 Task: Look for space in General José de San Martín, Argentina from 3rd August, 2023 to 7th August, 2023 for 2 adults in price range Rs.4000 to Rs.9000. Place can be private room with 1  bedroom having 1 bed and 1 bathroom. Property type can be hotel. Amenities needed are: heating, . Booking option can be shelf check-in. Required host language is English.
Action: Mouse moved to (465, 92)
Screenshot: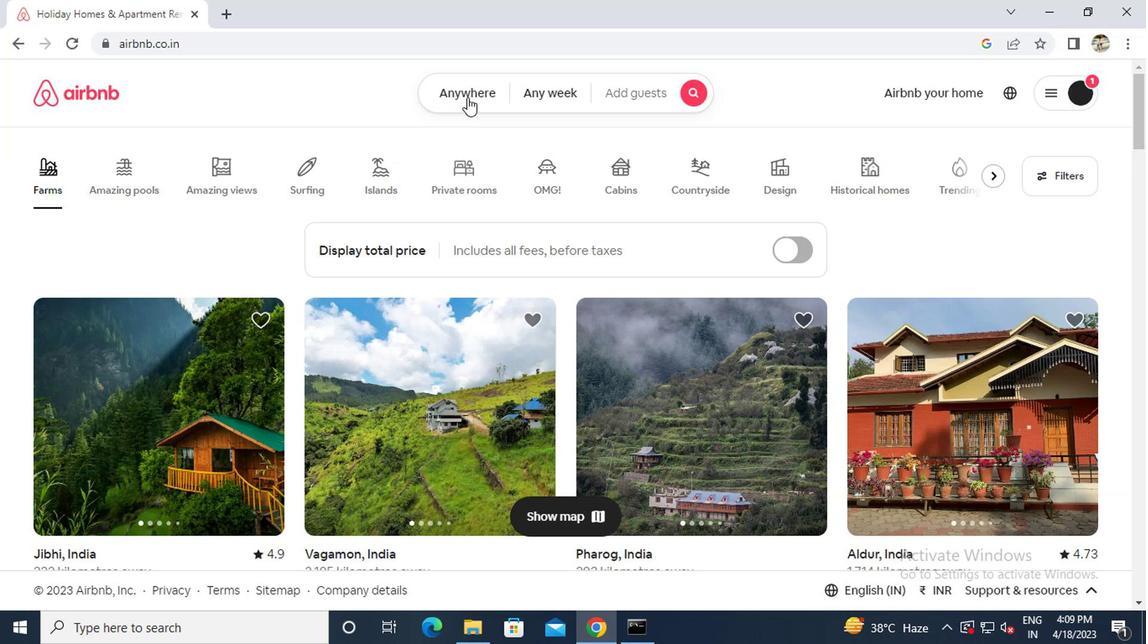 
Action: Mouse pressed left at (465, 92)
Screenshot: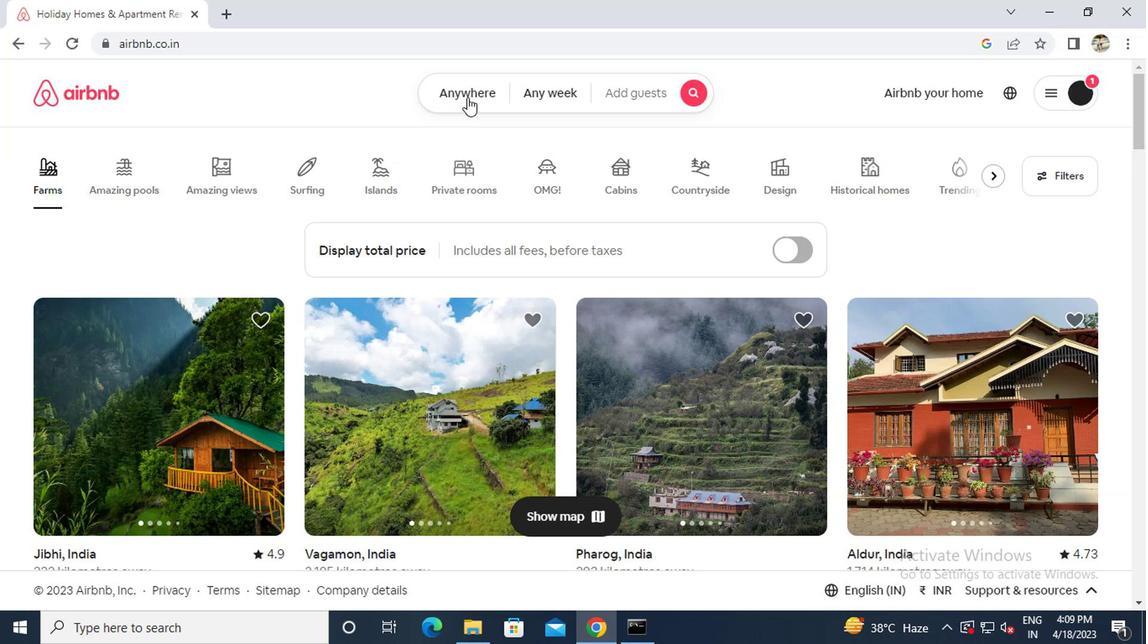 
Action: Mouse moved to (343, 158)
Screenshot: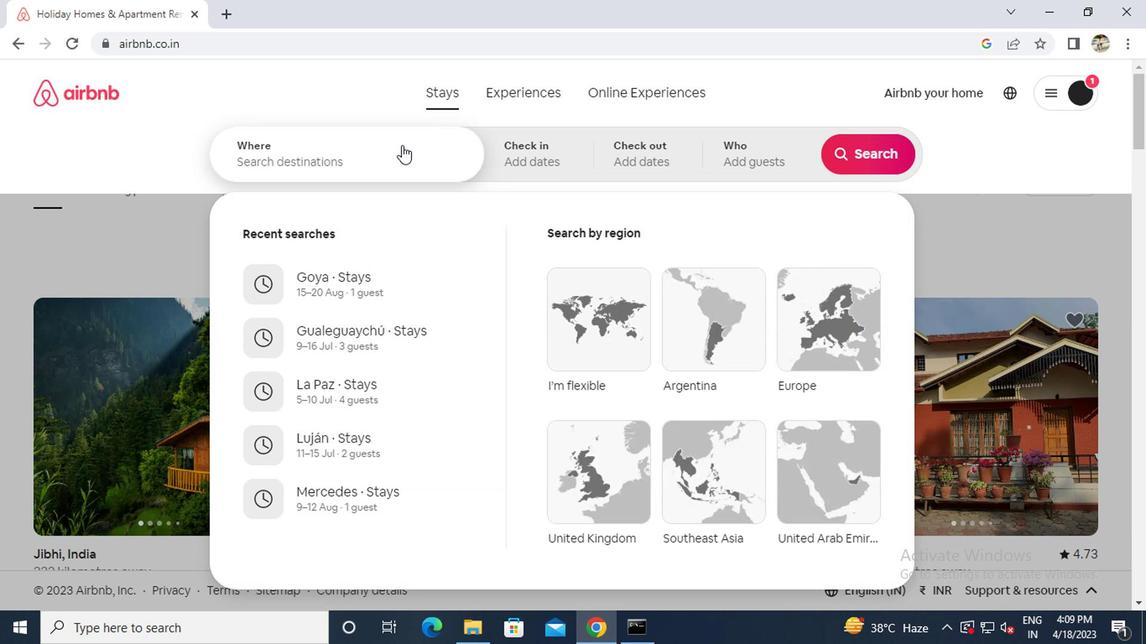
Action: Mouse pressed left at (343, 158)
Screenshot: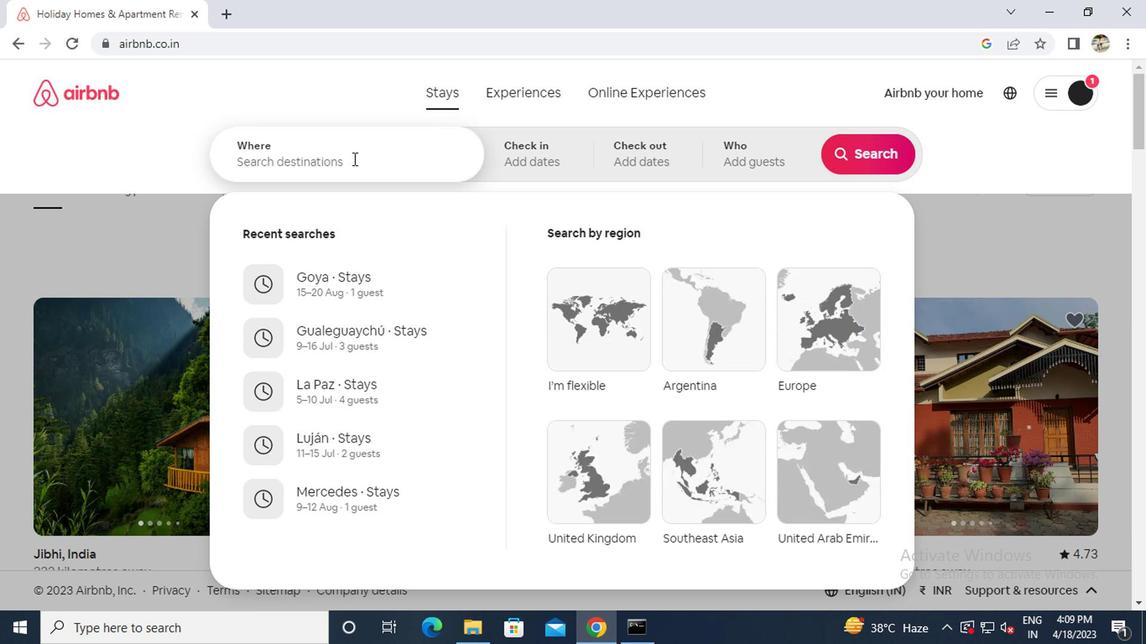 
Action: Key pressed g<Key.caps_lock>eneral<Key.space>jose<Key.space>de<Key.space>
Screenshot: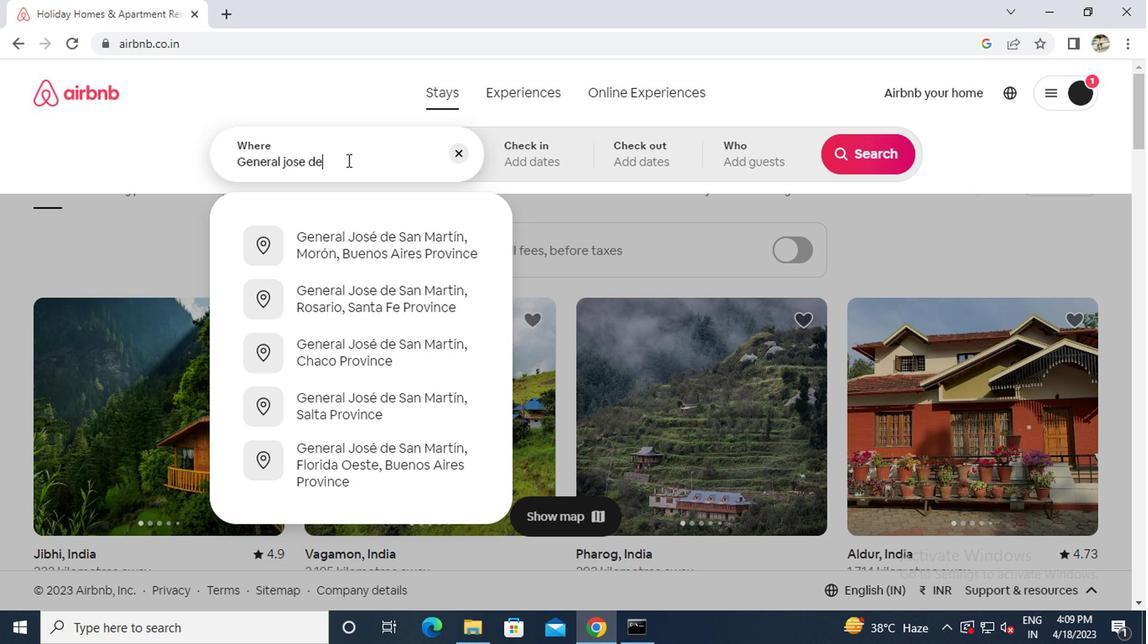 
Action: Mouse moved to (386, 242)
Screenshot: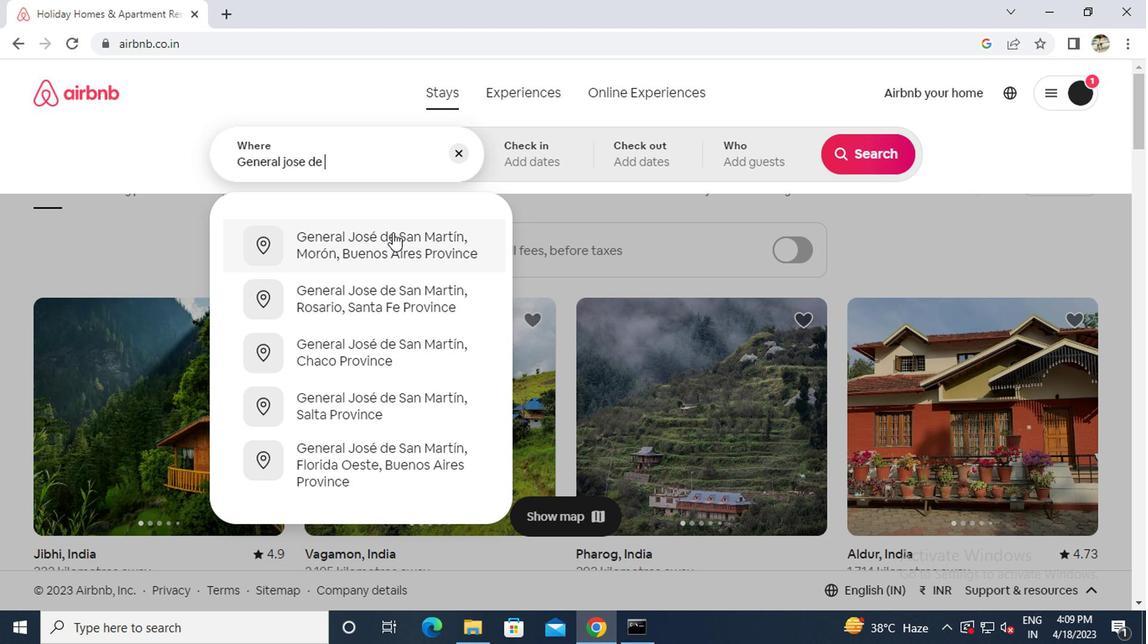 
Action: Mouse pressed left at (386, 242)
Screenshot: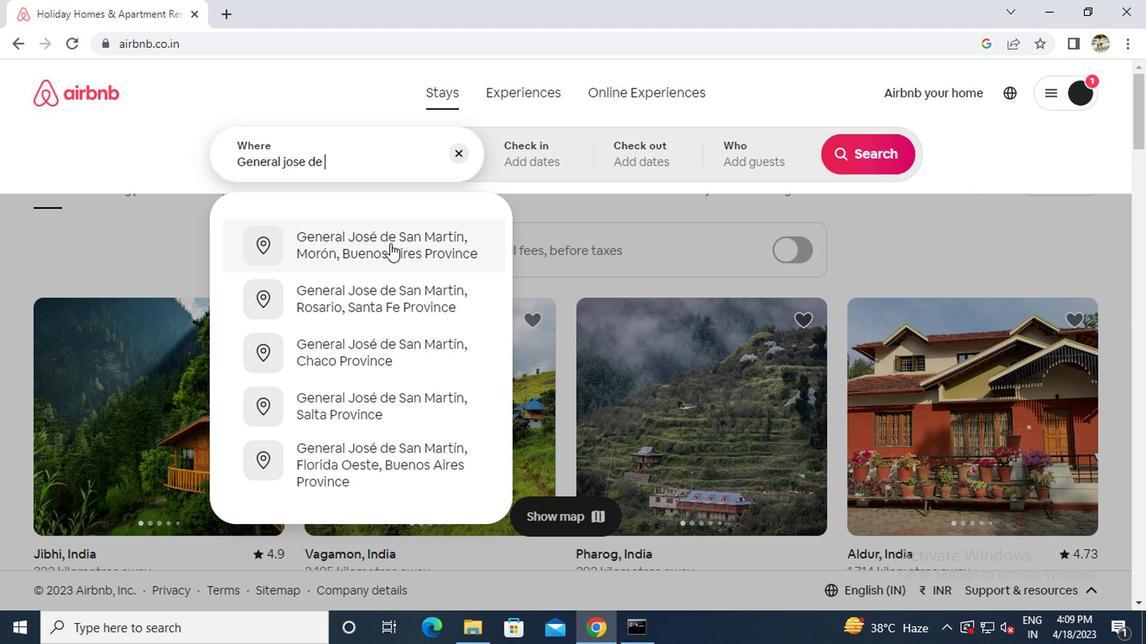 
Action: Mouse moved to (852, 284)
Screenshot: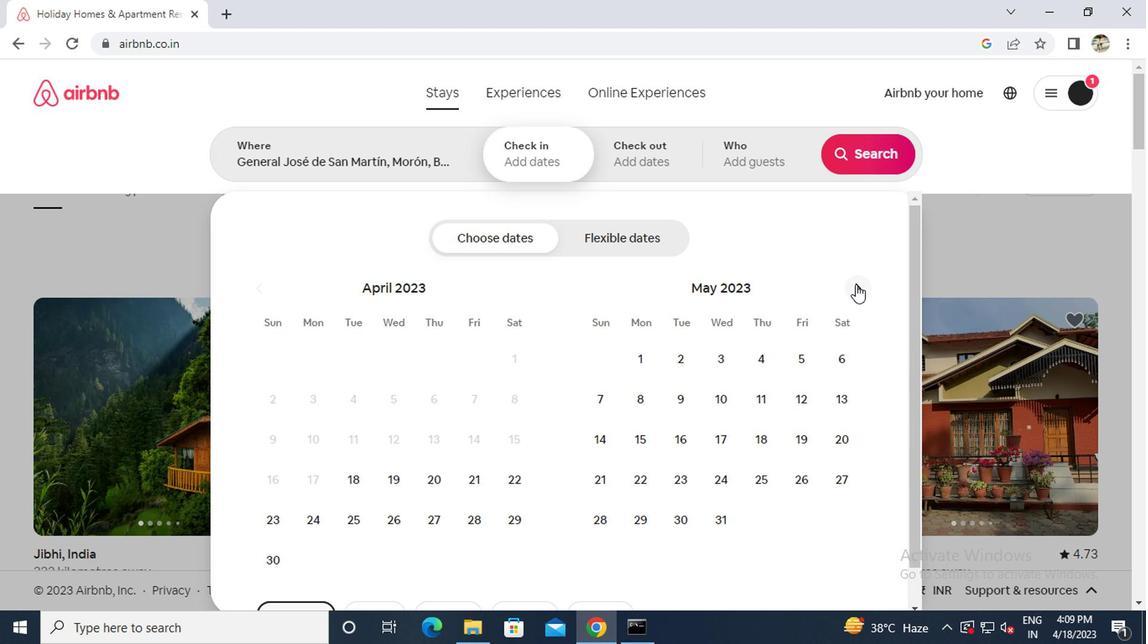 
Action: Mouse pressed left at (852, 284)
Screenshot: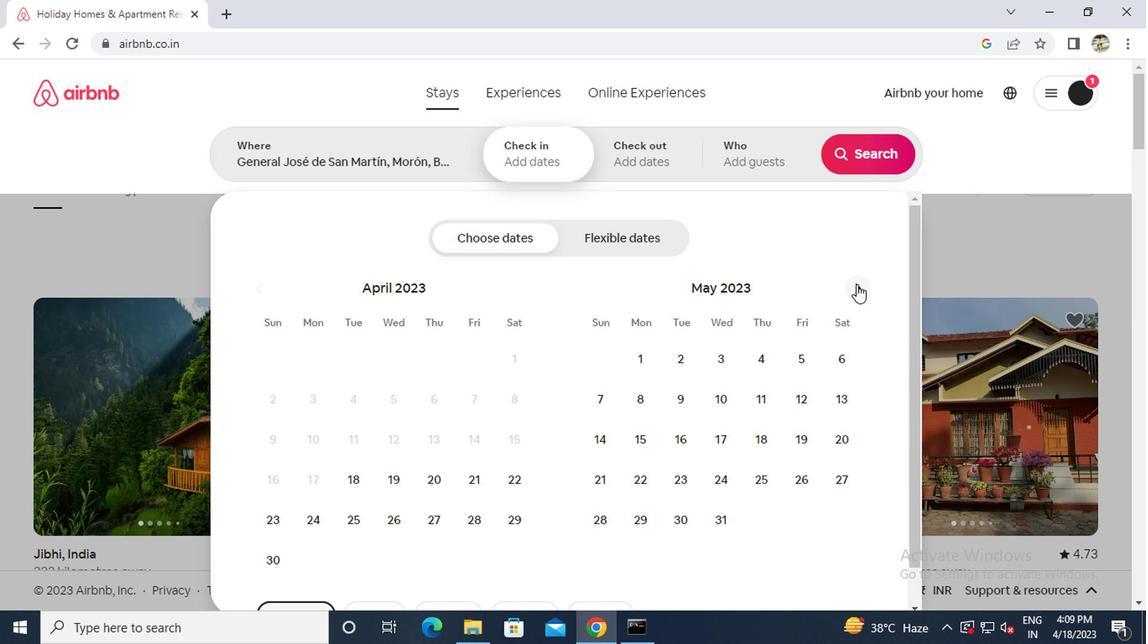 
Action: Mouse pressed left at (852, 284)
Screenshot: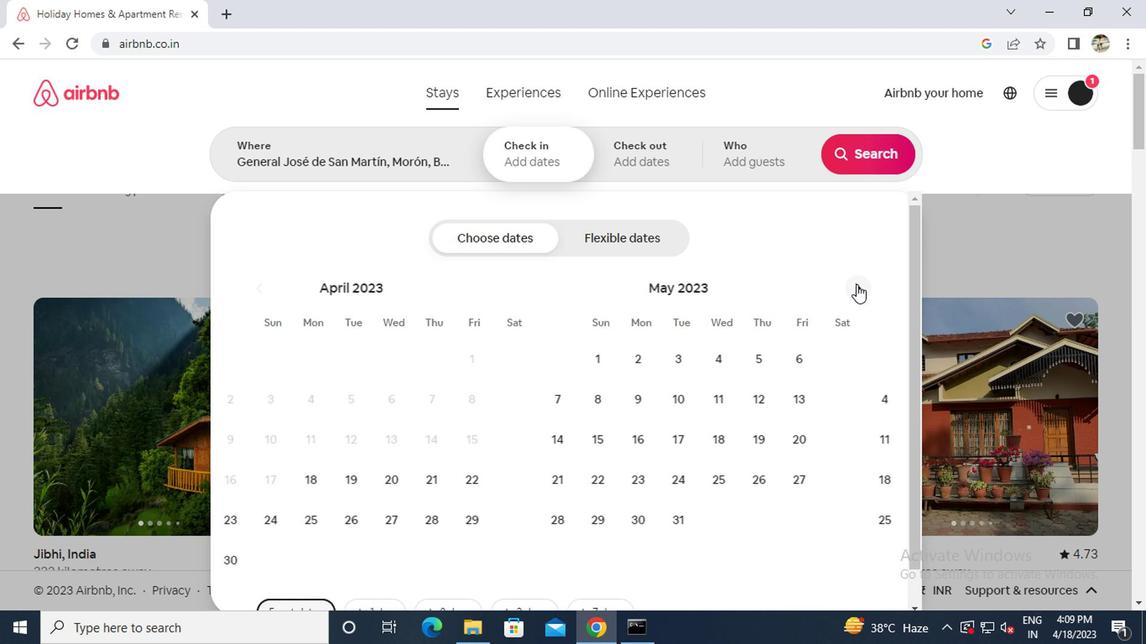 
Action: Mouse pressed left at (852, 284)
Screenshot: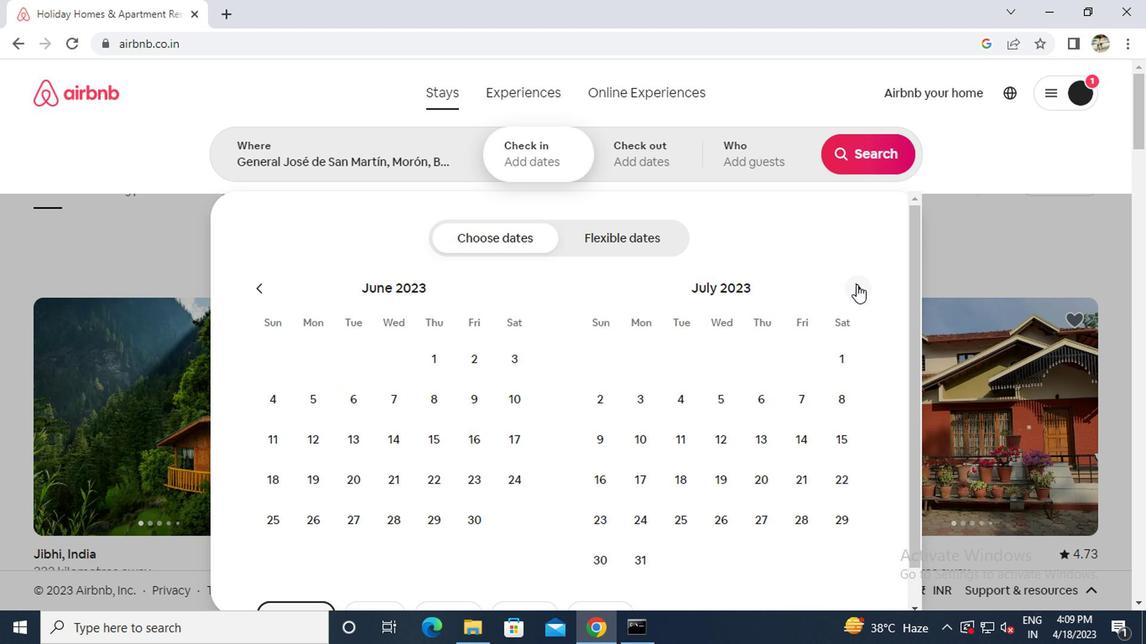 
Action: Mouse moved to (768, 351)
Screenshot: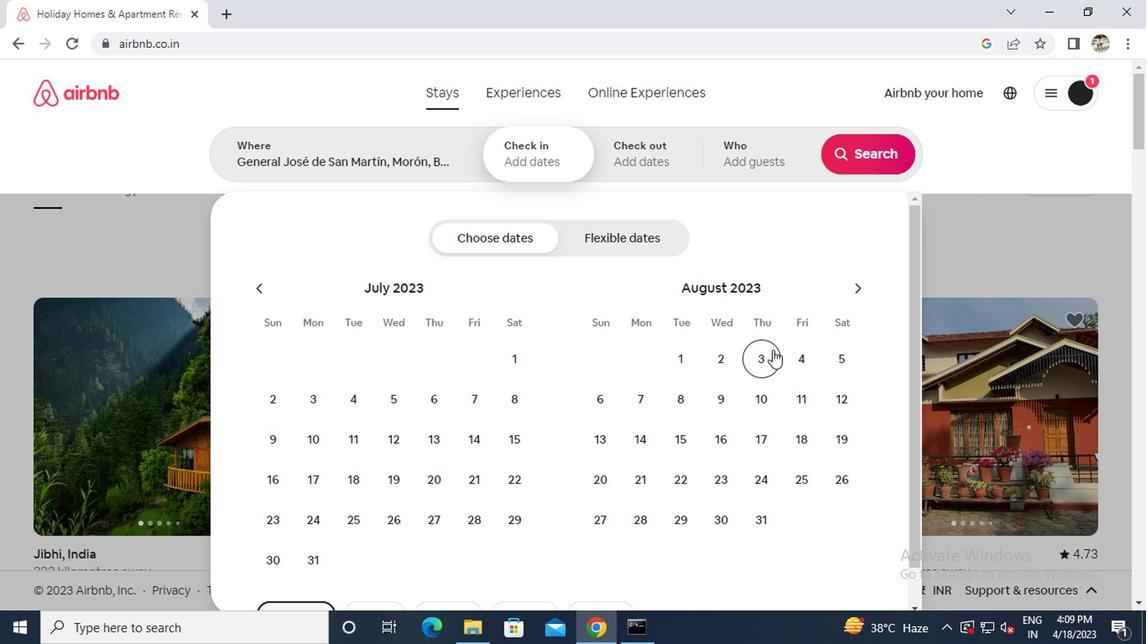 
Action: Mouse pressed left at (768, 351)
Screenshot: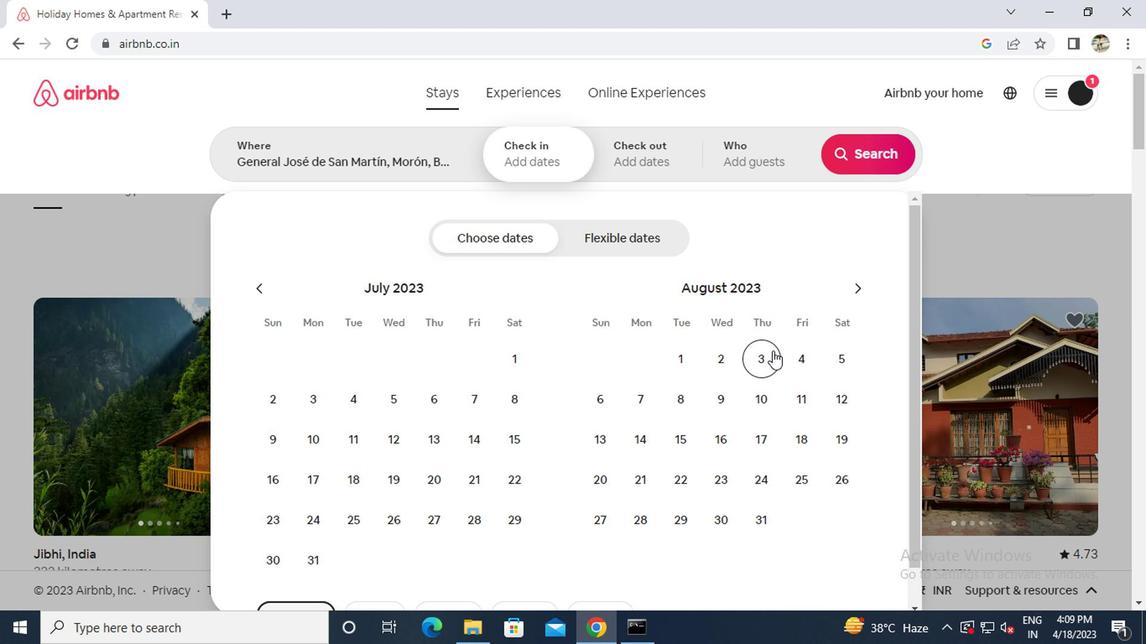 
Action: Mouse moved to (639, 396)
Screenshot: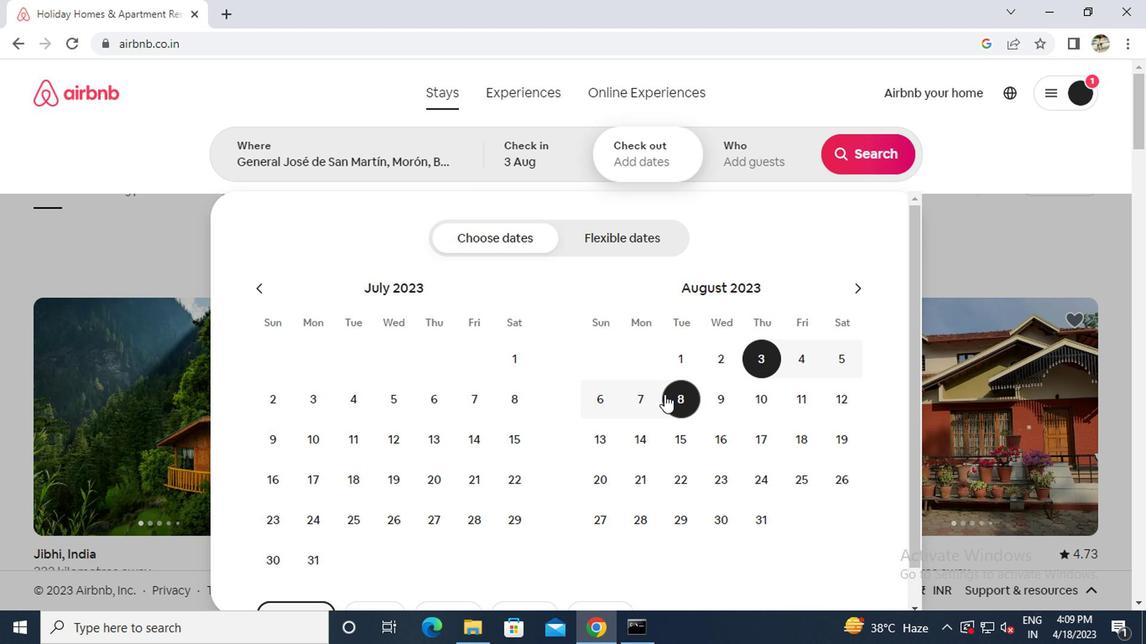 
Action: Mouse pressed left at (639, 396)
Screenshot: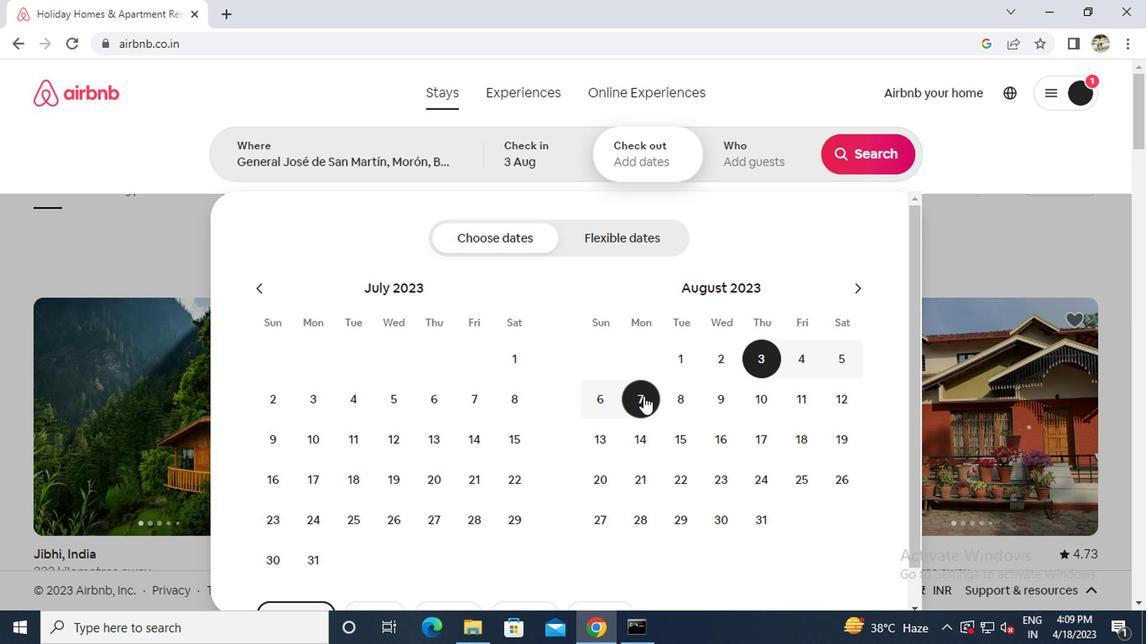 
Action: Mouse moved to (750, 142)
Screenshot: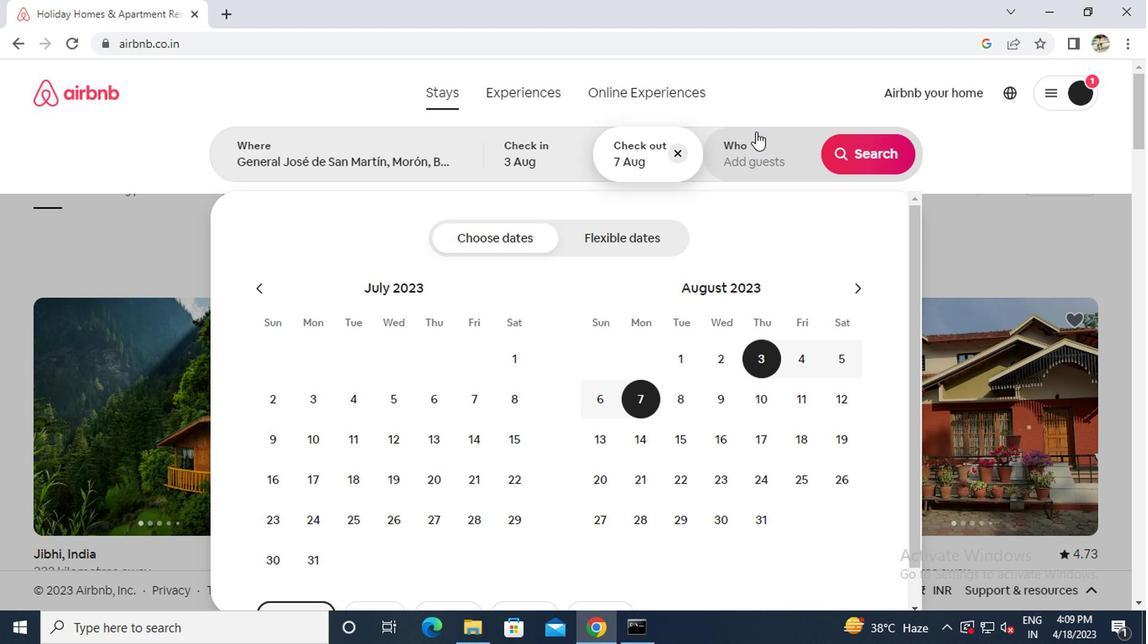
Action: Mouse pressed left at (750, 142)
Screenshot: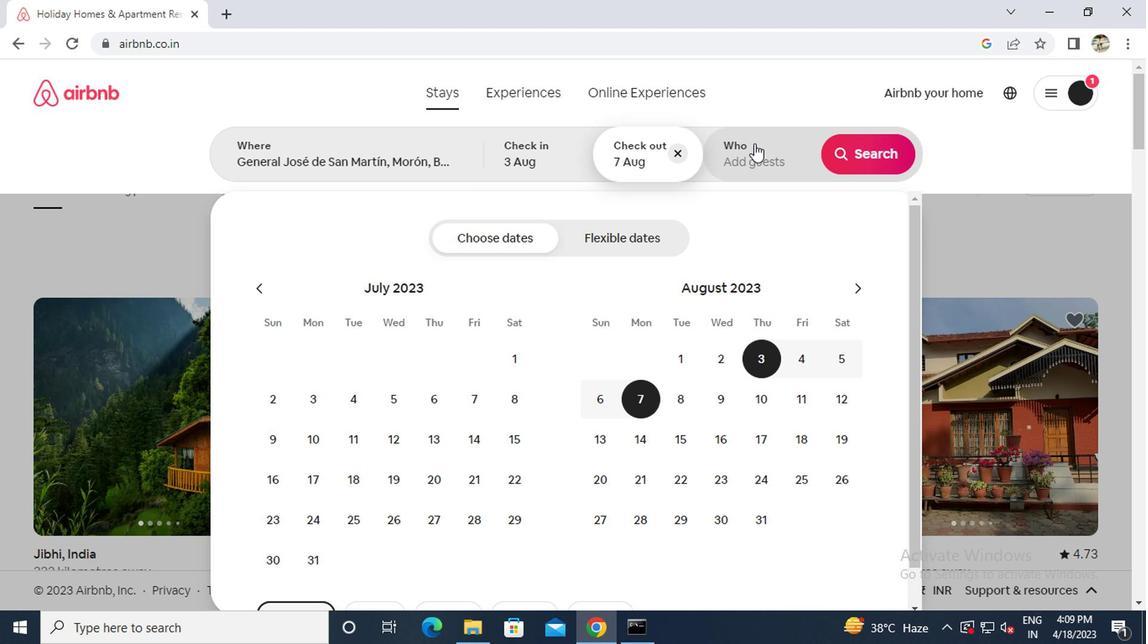 
Action: Mouse moved to (870, 247)
Screenshot: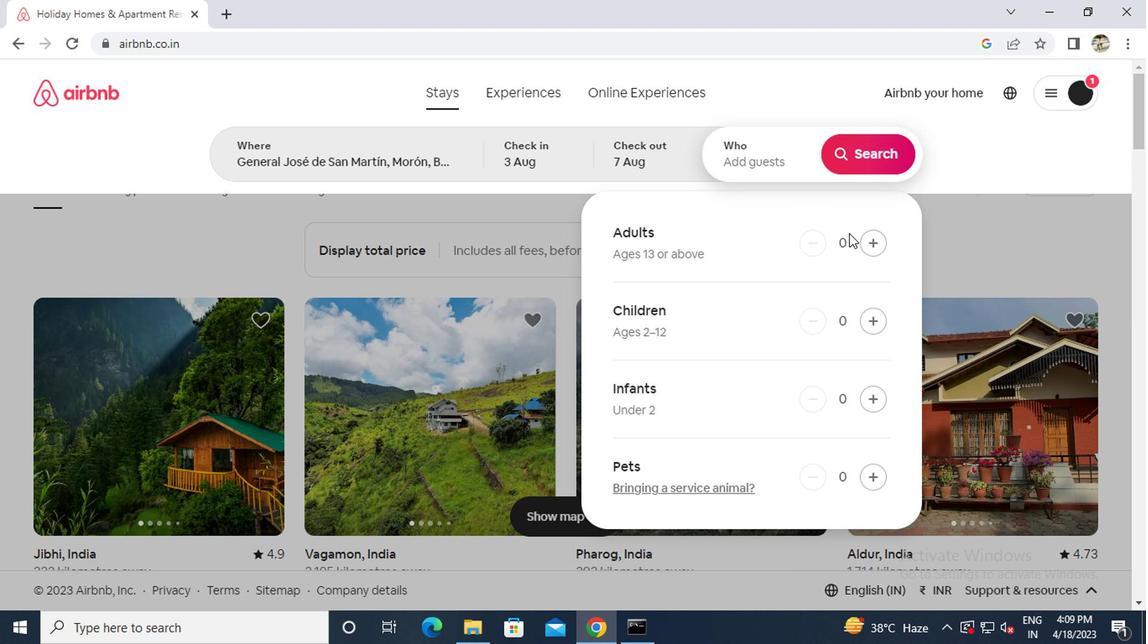 
Action: Mouse pressed left at (870, 247)
Screenshot: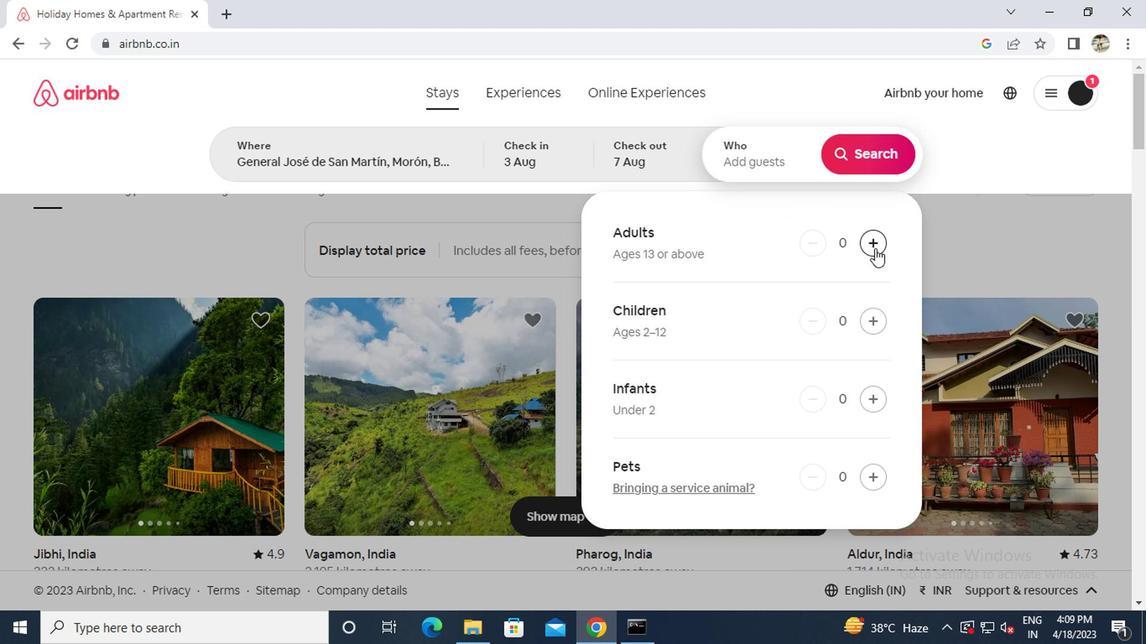 
Action: Mouse moved to (870, 247)
Screenshot: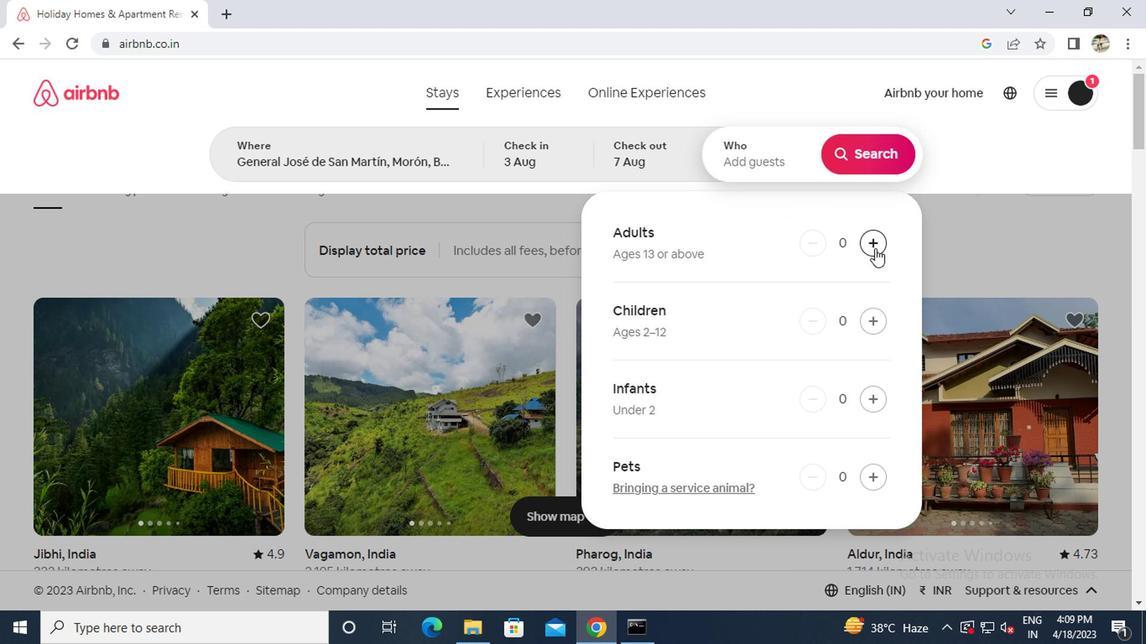 
Action: Mouse pressed left at (870, 247)
Screenshot: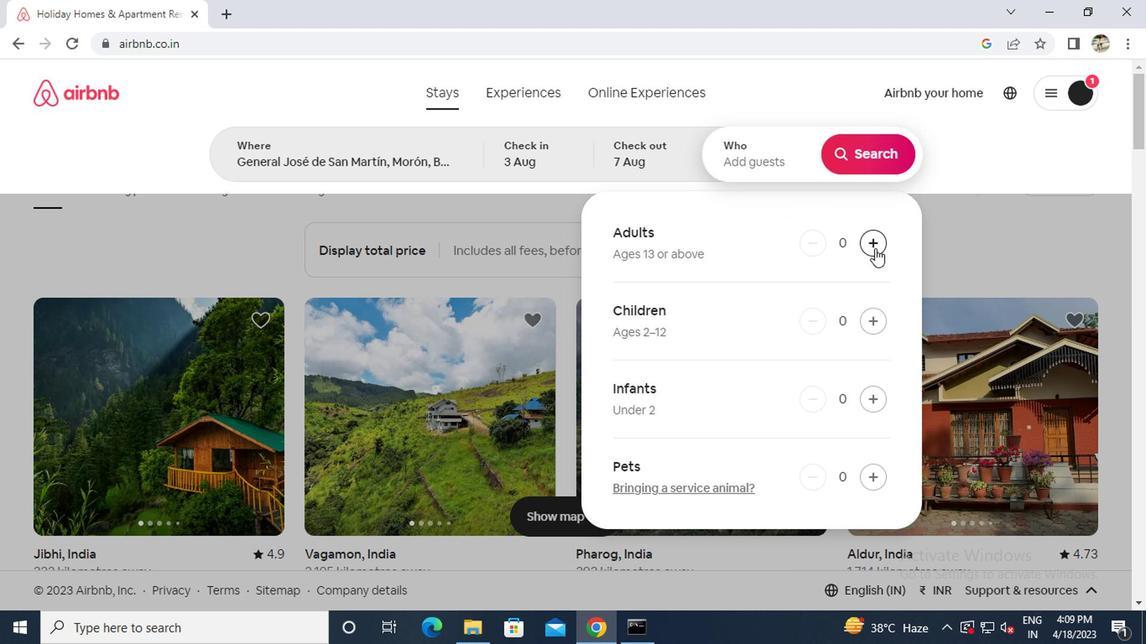 
Action: Mouse moved to (845, 130)
Screenshot: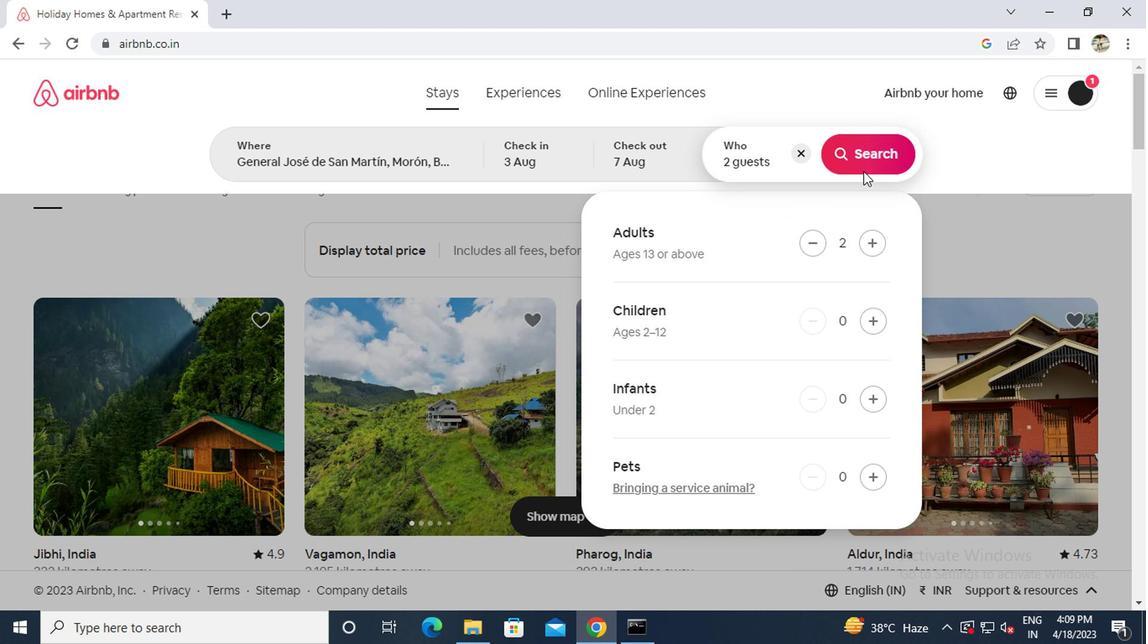 
Action: Mouse pressed left at (845, 130)
Screenshot: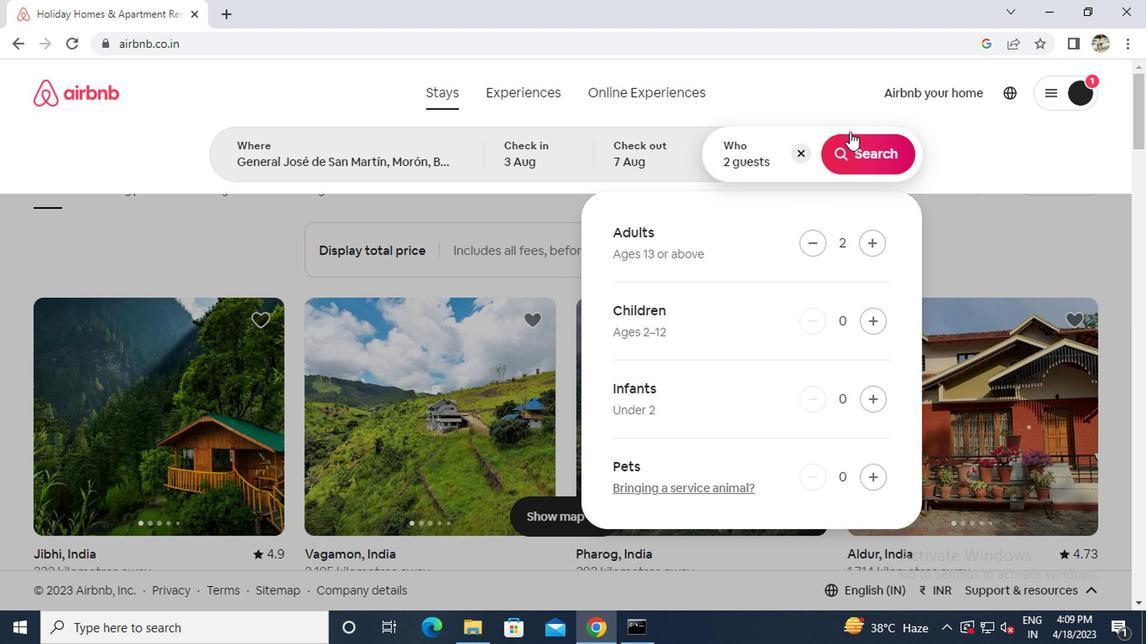 
Action: Mouse moved to (852, 143)
Screenshot: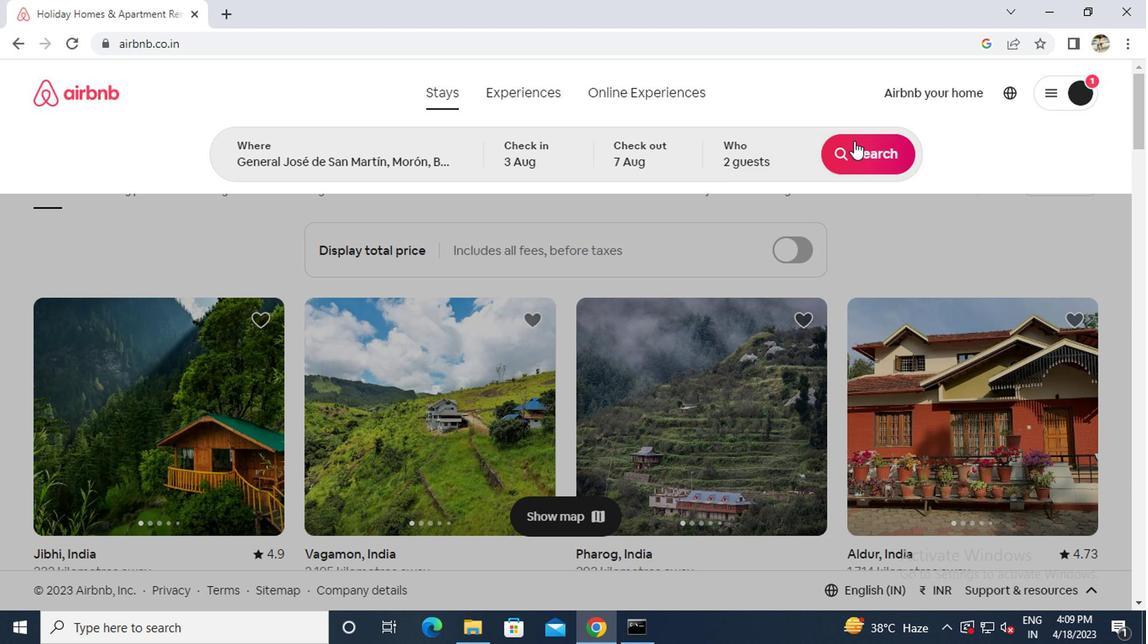 
Action: Mouse pressed left at (852, 143)
Screenshot: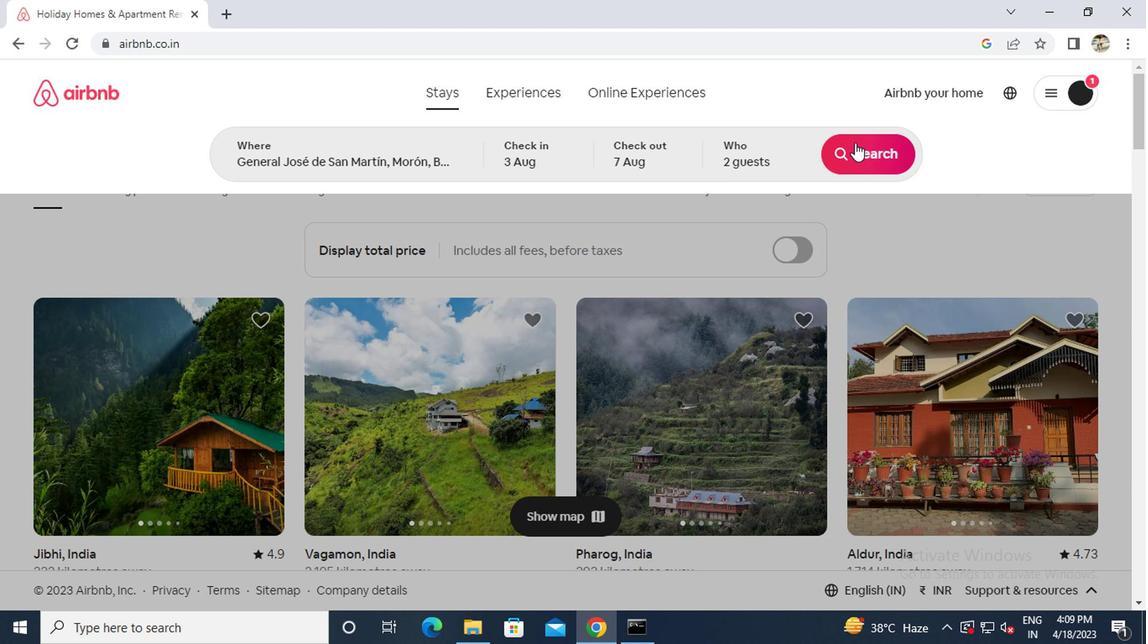
Action: Mouse moved to (1045, 158)
Screenshot: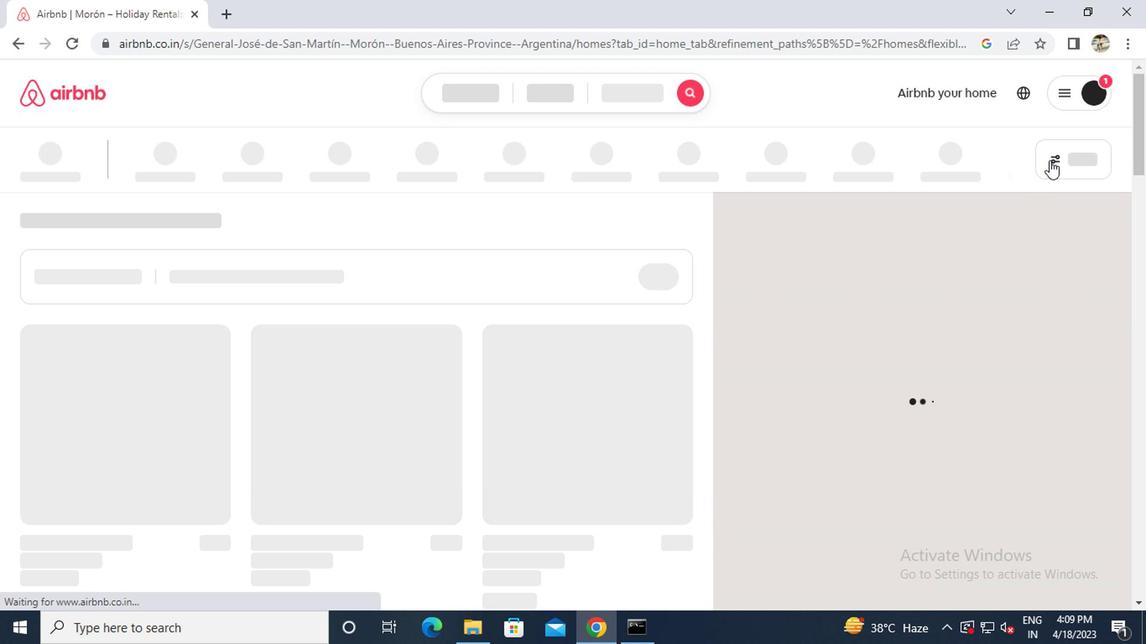 
Action: Mouse pressed left at (1045, 158)
Screenshot: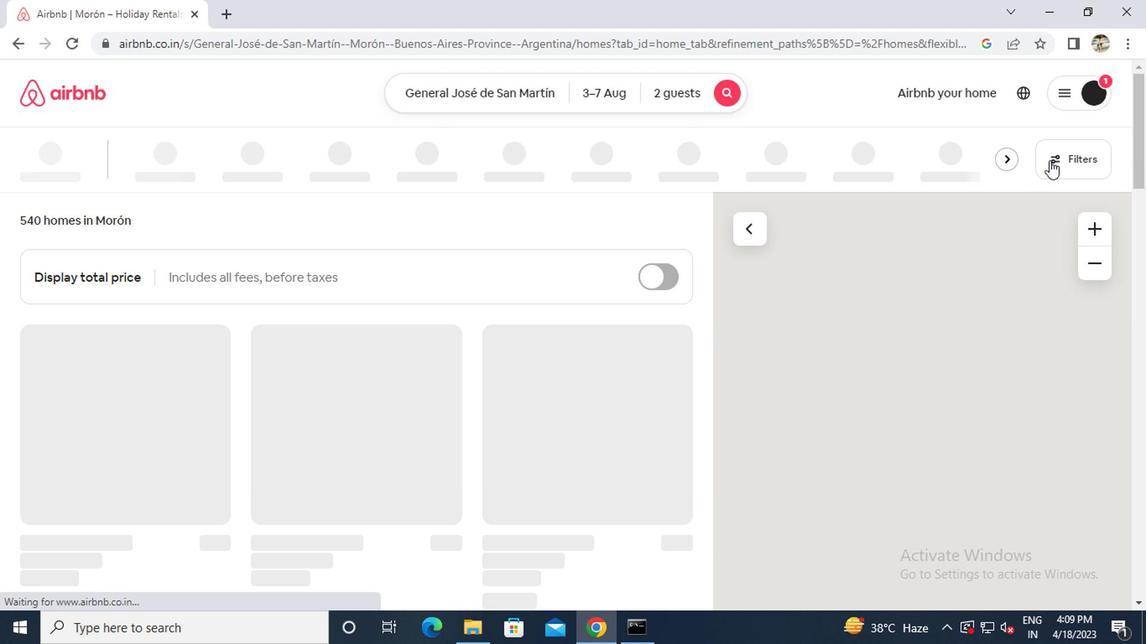 
Action: Mouse moved to (428, 373)
Screenshot: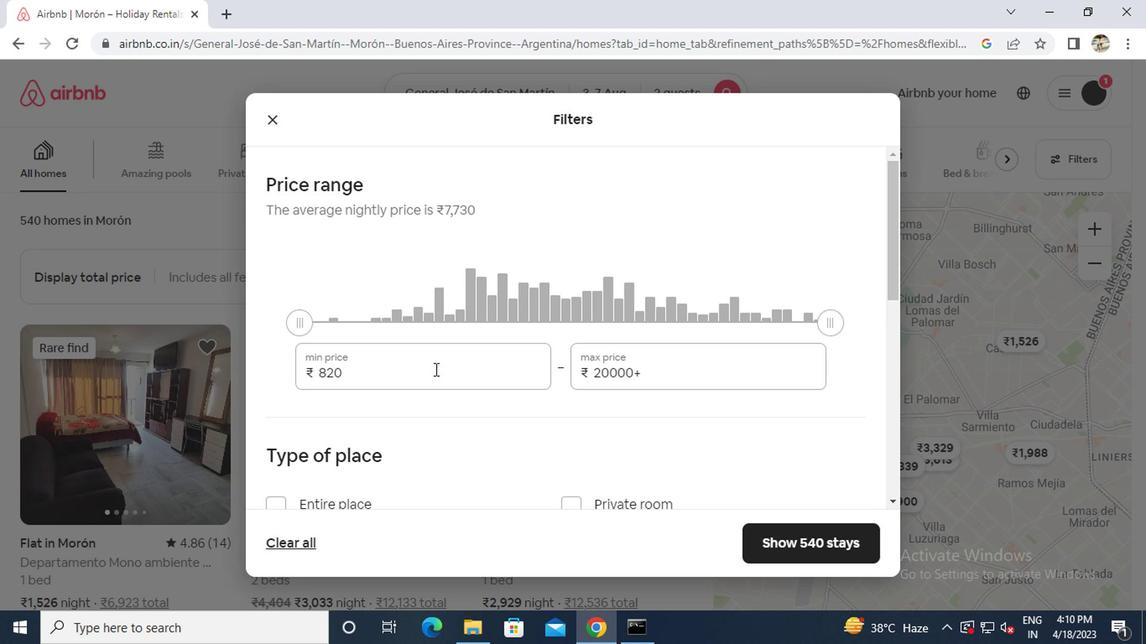 
Action: Mouse pressed left at (428, 373)
Screenshot: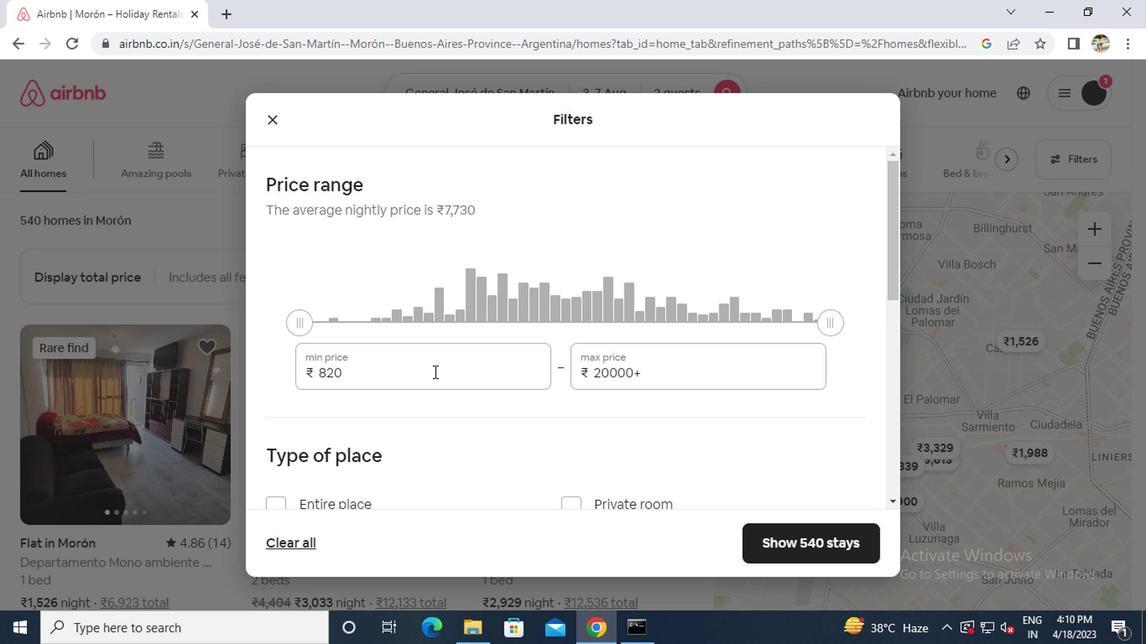 
Action: Key pressed ctrl+A4000
Screenshot: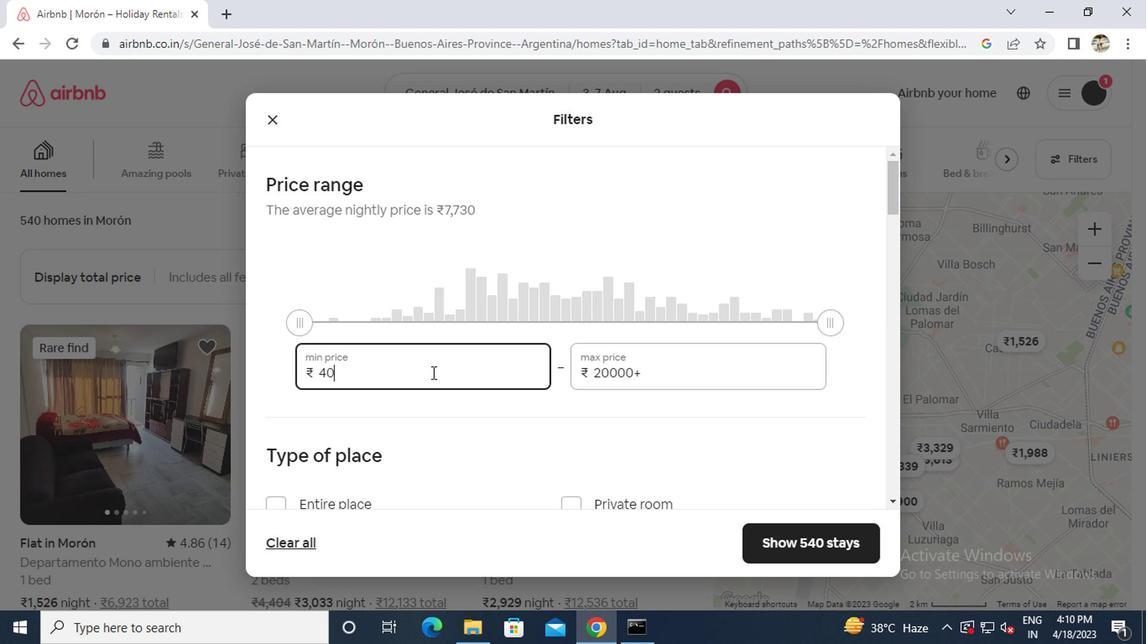 
Action: Mouse moved to (633, 368)
Screenshot: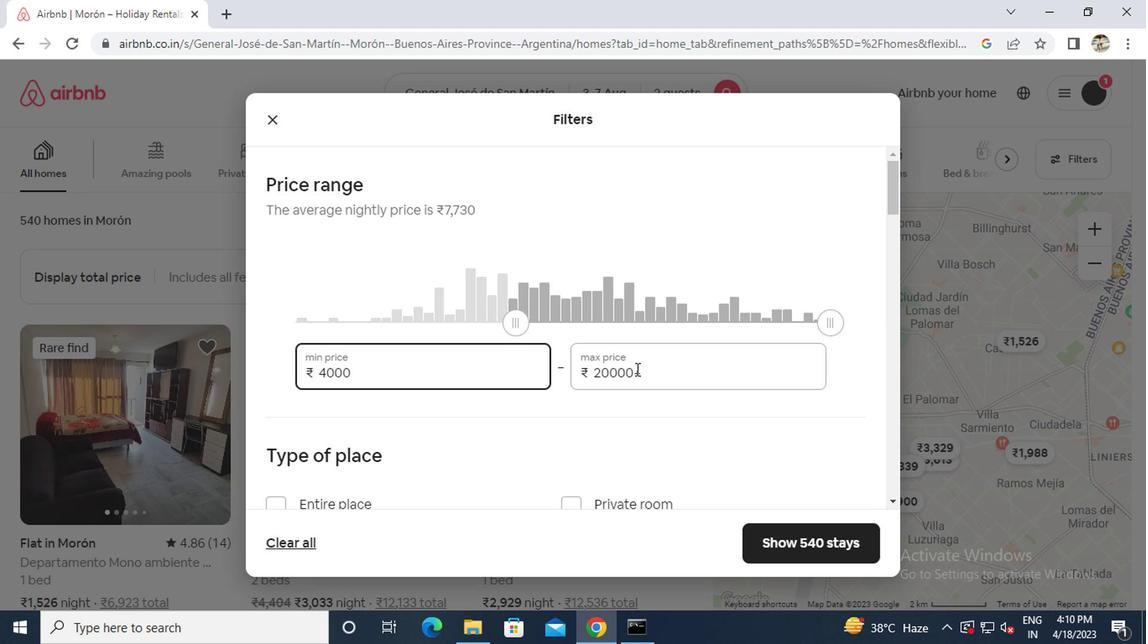 
Action: Mouse pressed left at (633, 368)
Screenshot: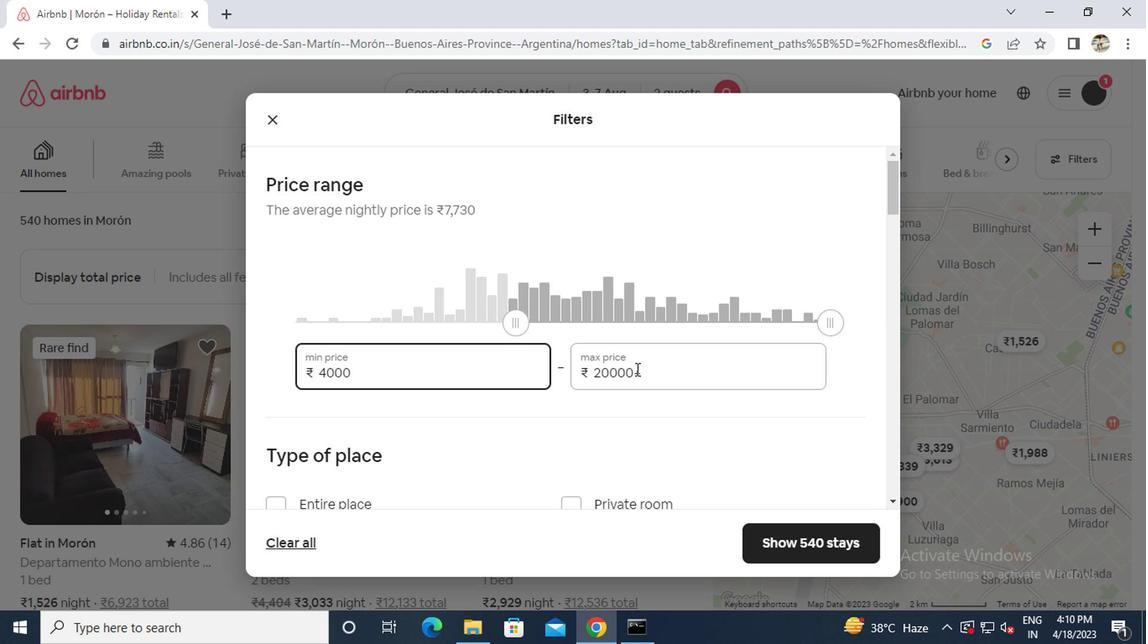 
Action: Mouse moved to (630, 368)
Screenshot: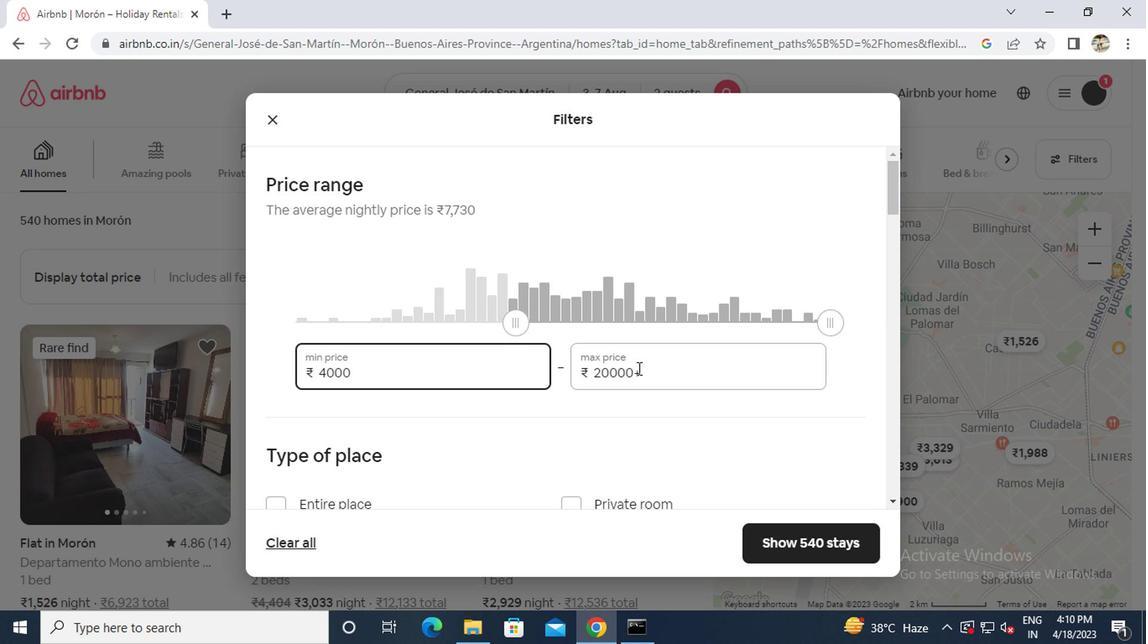
Action: Key pressed ctrl+A9000
Screenshot: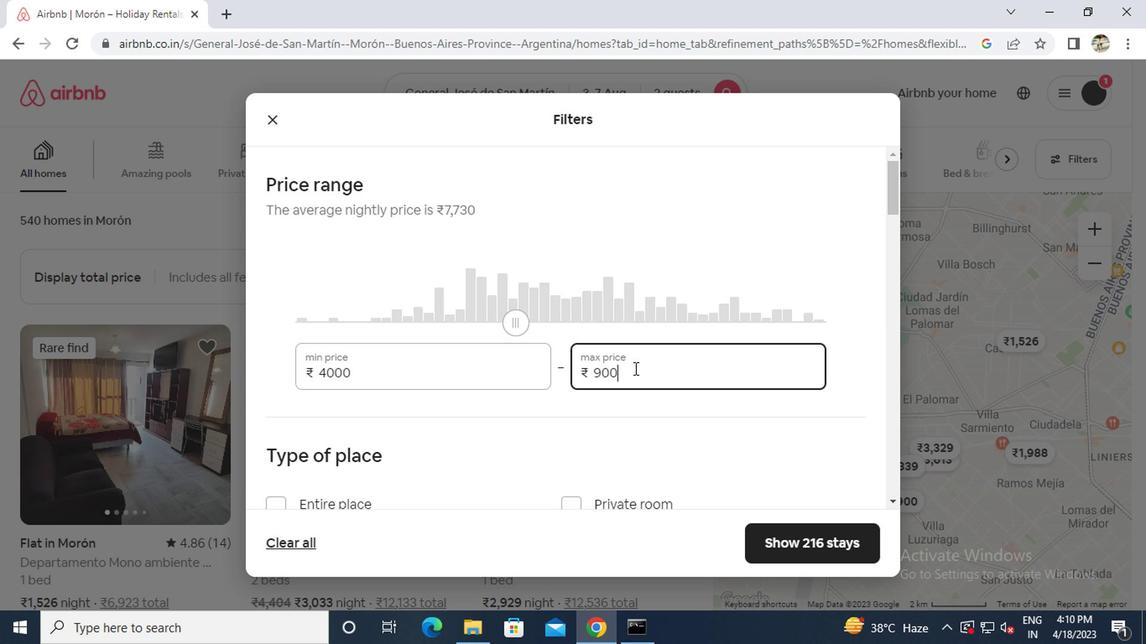
Action: Mouse moved to (620, 374)
Screenshot: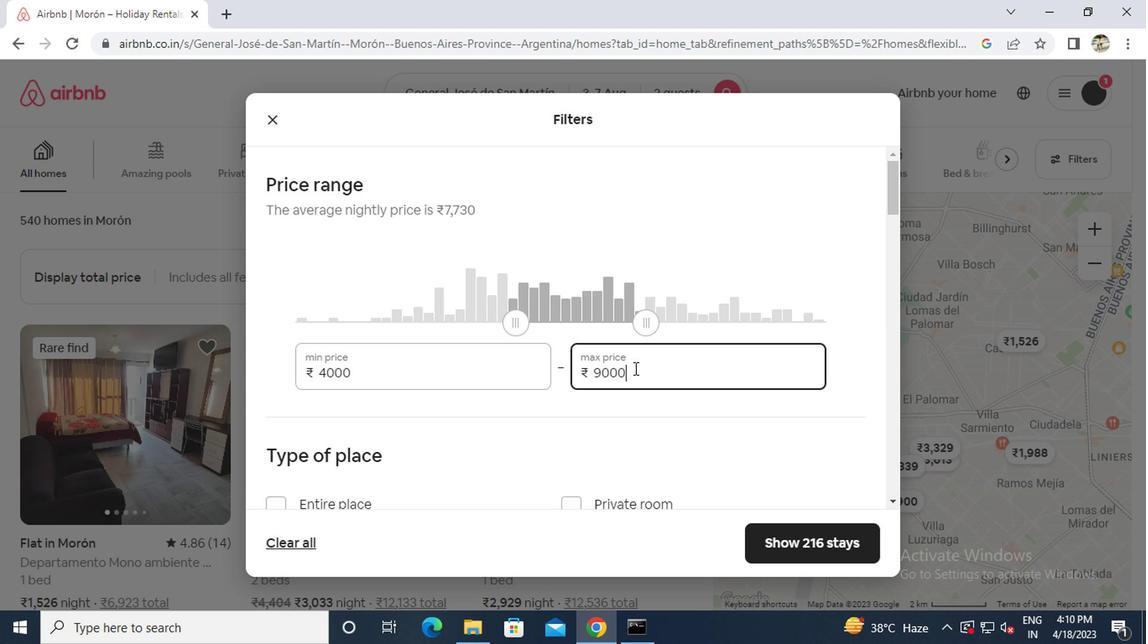 
Action: Mouse scrolled (620, 374) with delta (0, 0)
Screenshot: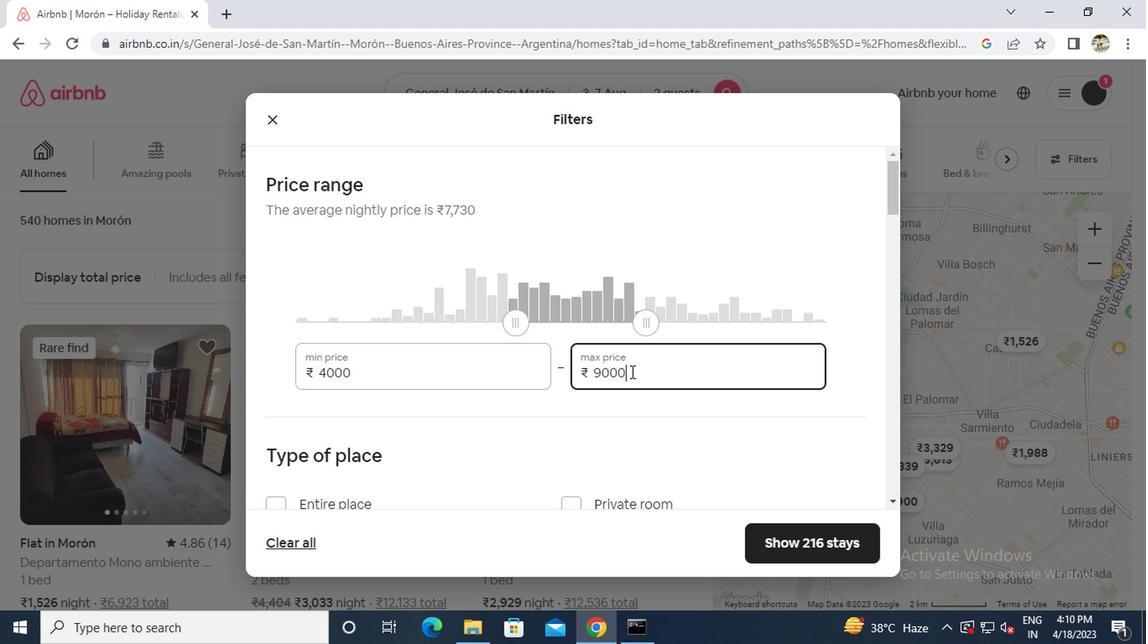 
Action: Mouse scrolled (620, 374) with delta (0, 0)
Screenshot: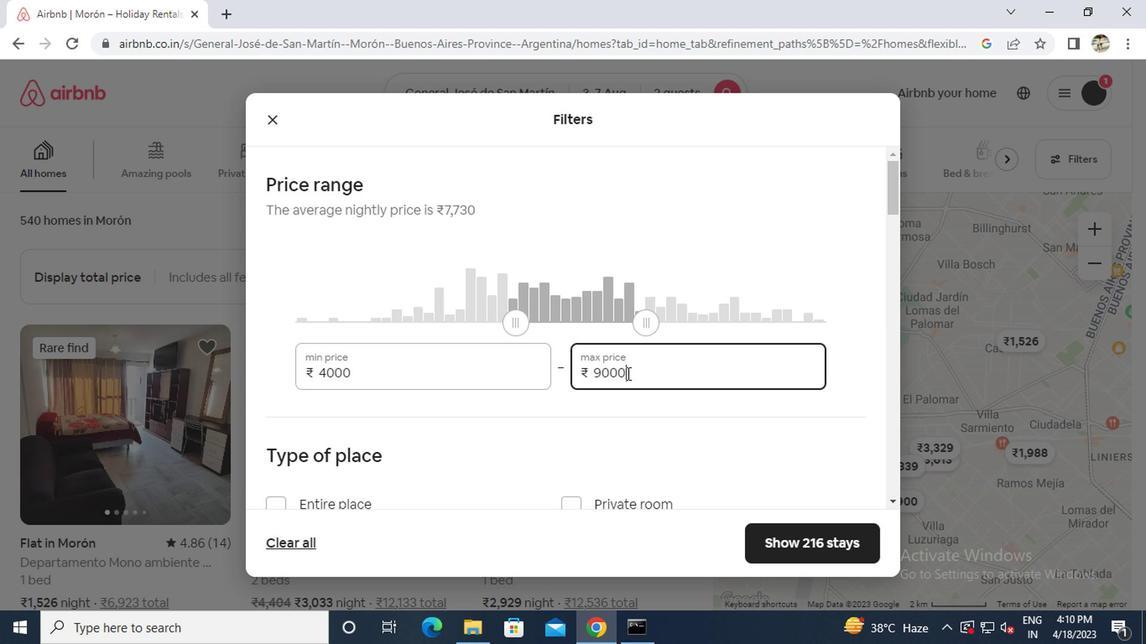 
Action: Mouse moved to (574, 332)
Screenshot: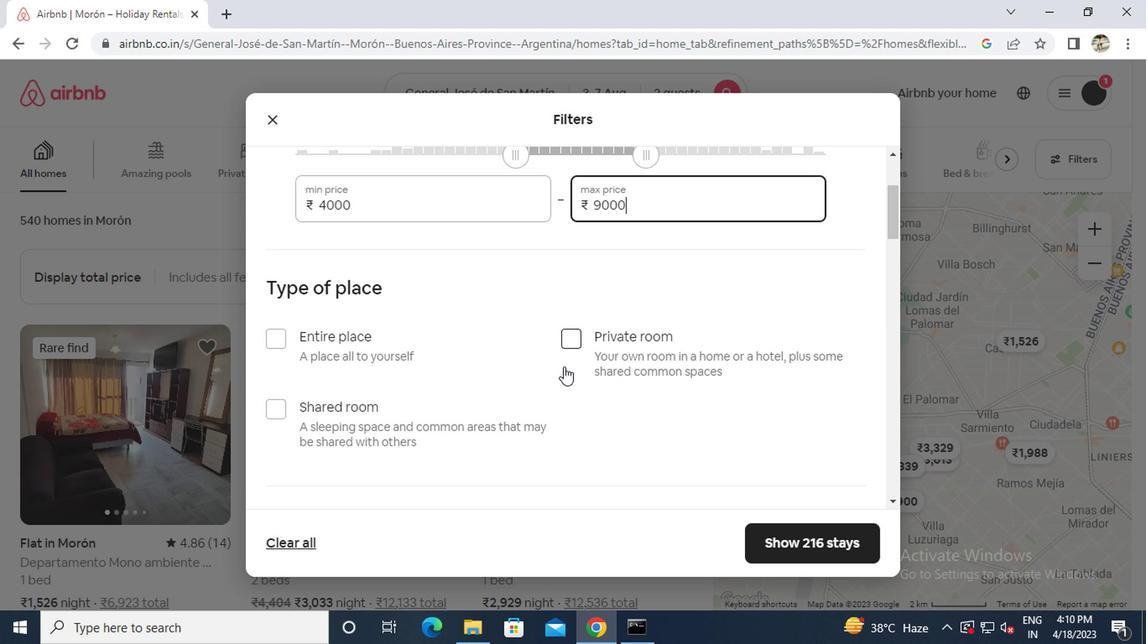 
Action: Mouse pressed left at (574, 332)
Screenshot: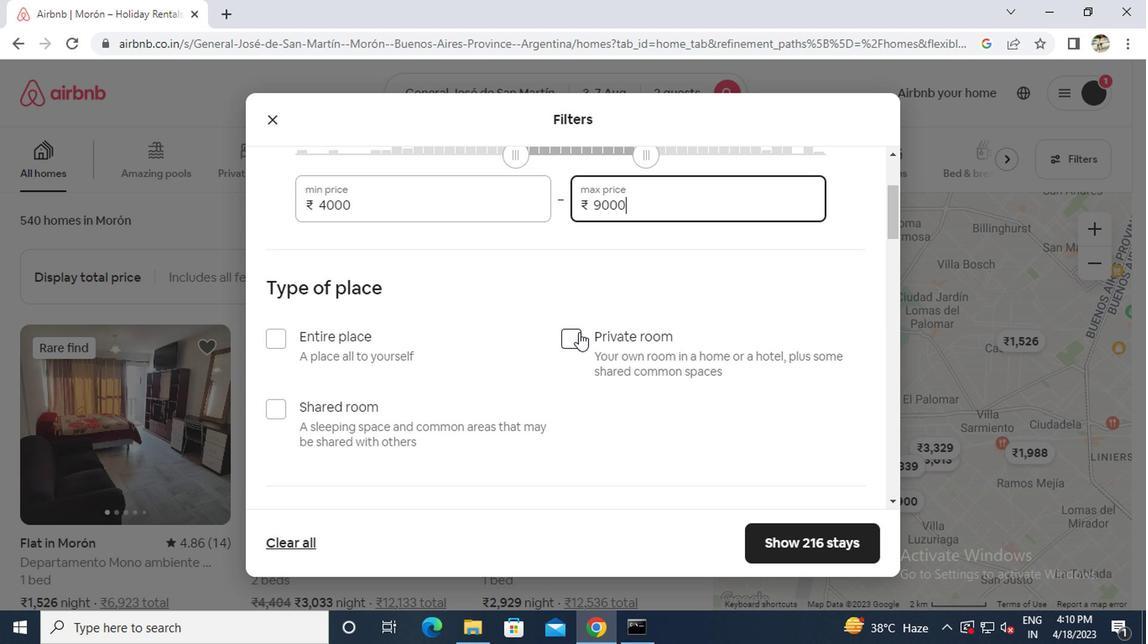 
Action: Mouse scrolled (574, 331) with delta (0, 0)
Screenshot: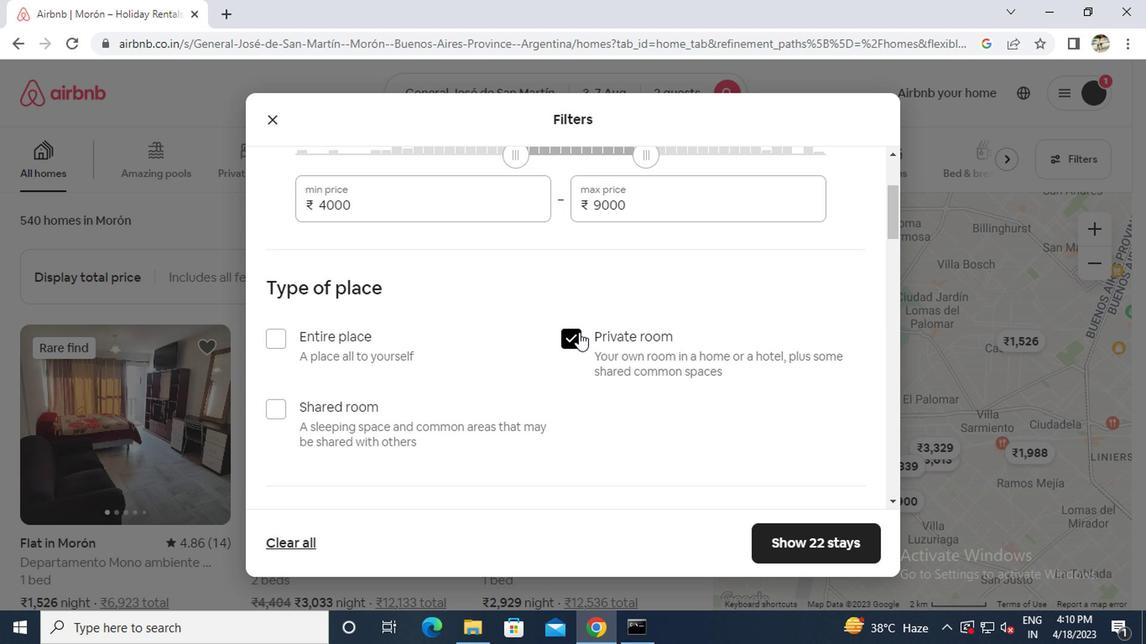 
Action: Mouse scrolled (574, 331) with delta (0, 0)
Screenshot: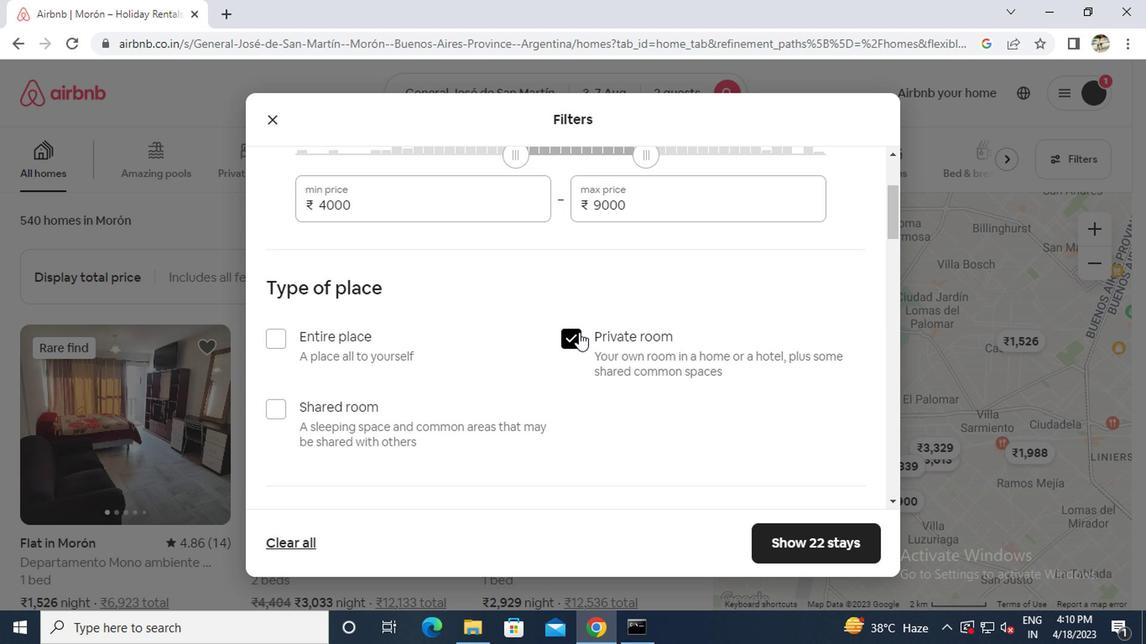 
Action: Mouse moved to (575, 331)
Screenshot: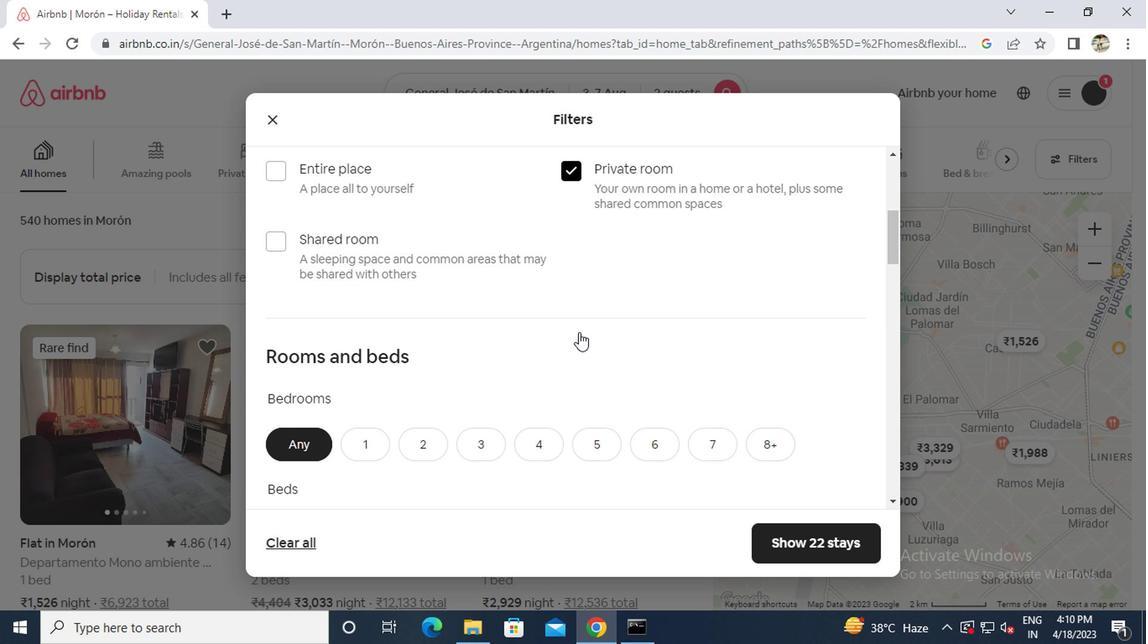
Action: Mouse scrolled (575, 330) with delta (0, -1)
Screenshot: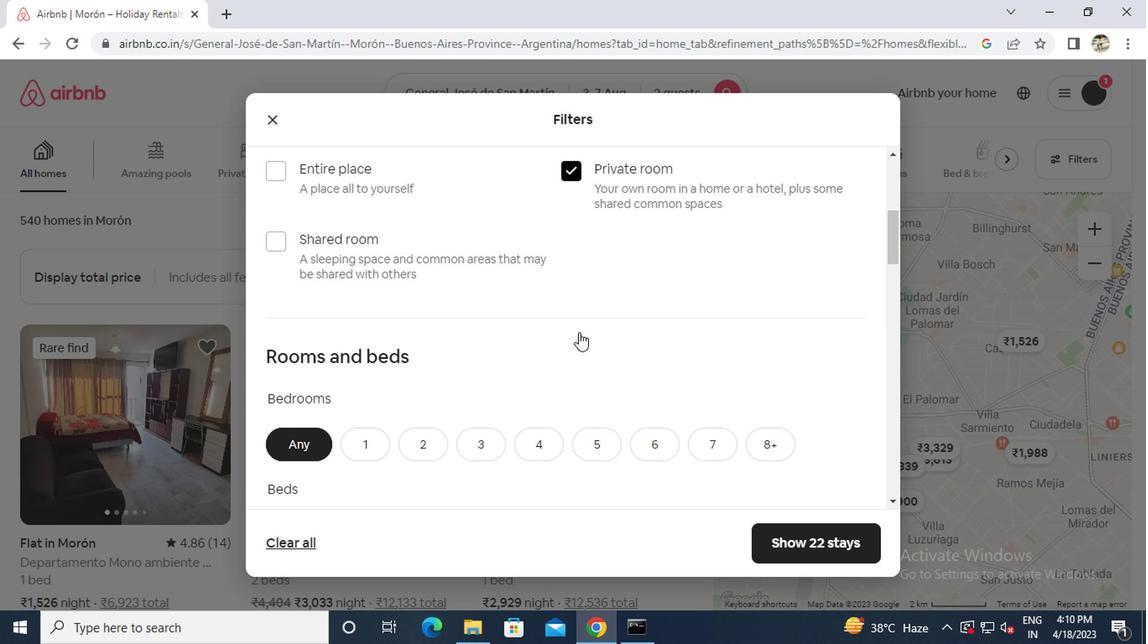 
Action: Mouse moved to (367, 356)
Screenshot: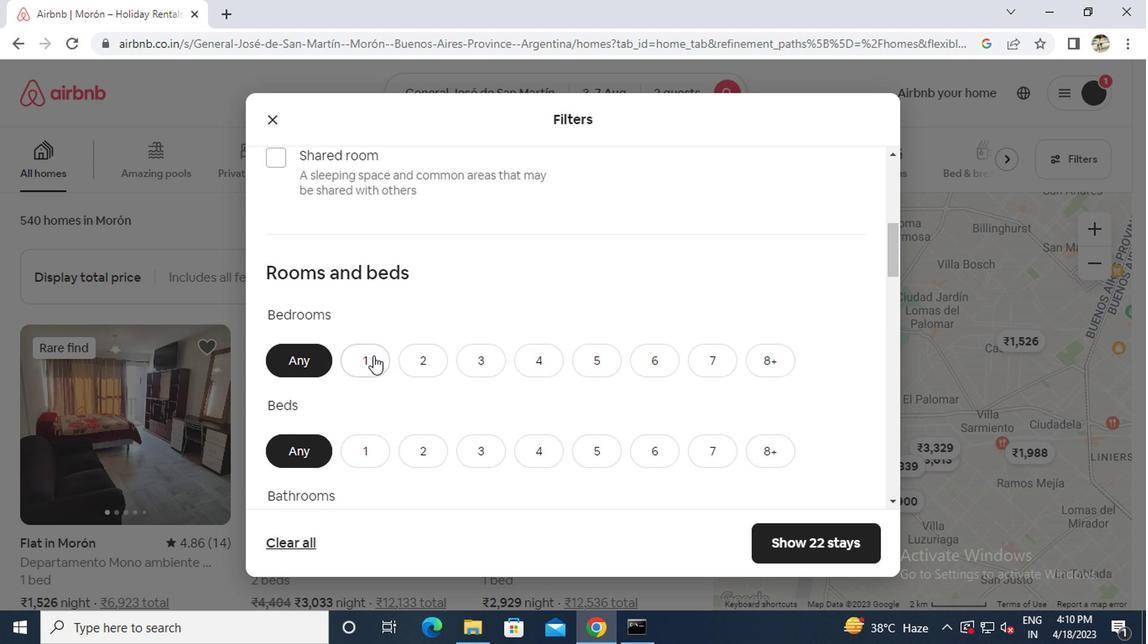 
Action: Mouse pressed left at (367, 356)
Screenshot: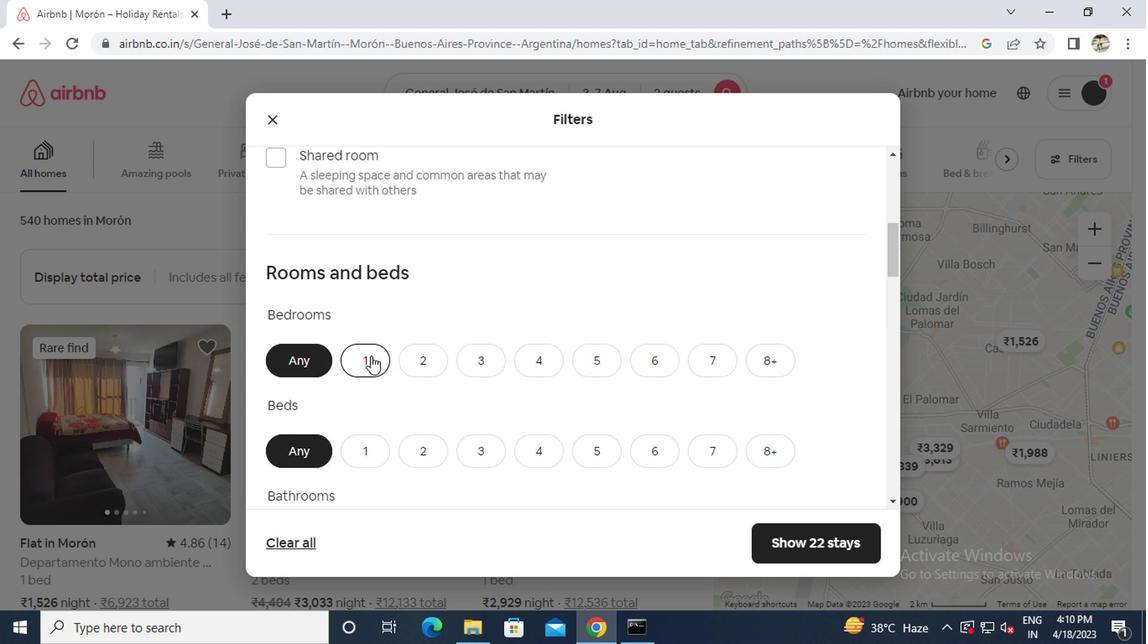 
Action: Mouse moved to (363, 442)
Screenshot: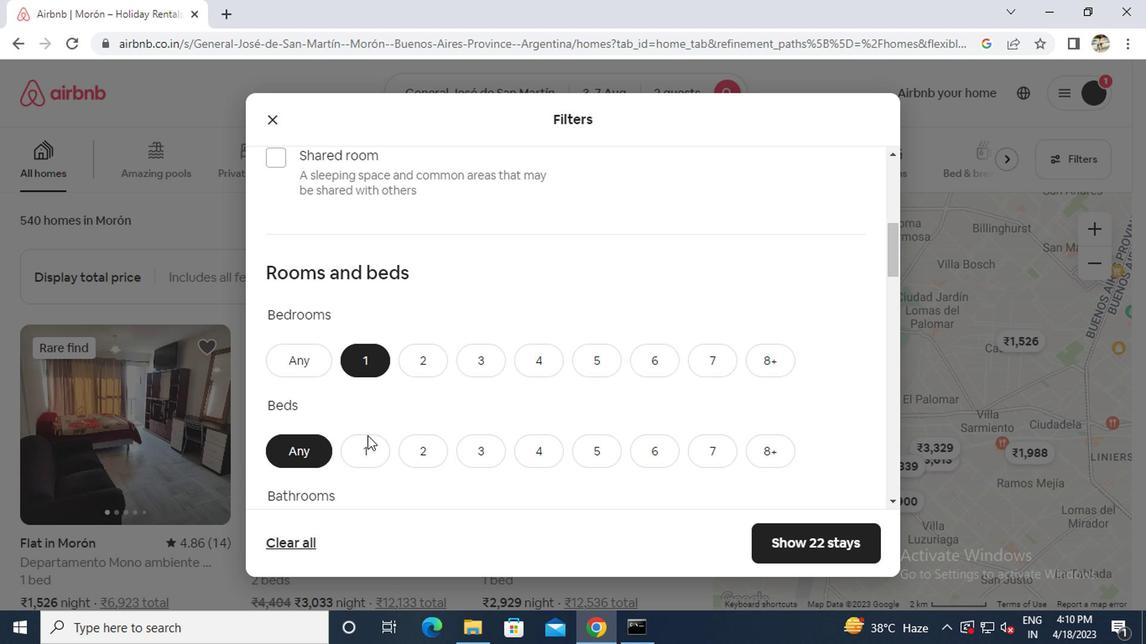 
Action: Mouse pressed left at (363, 442)
Screenshot: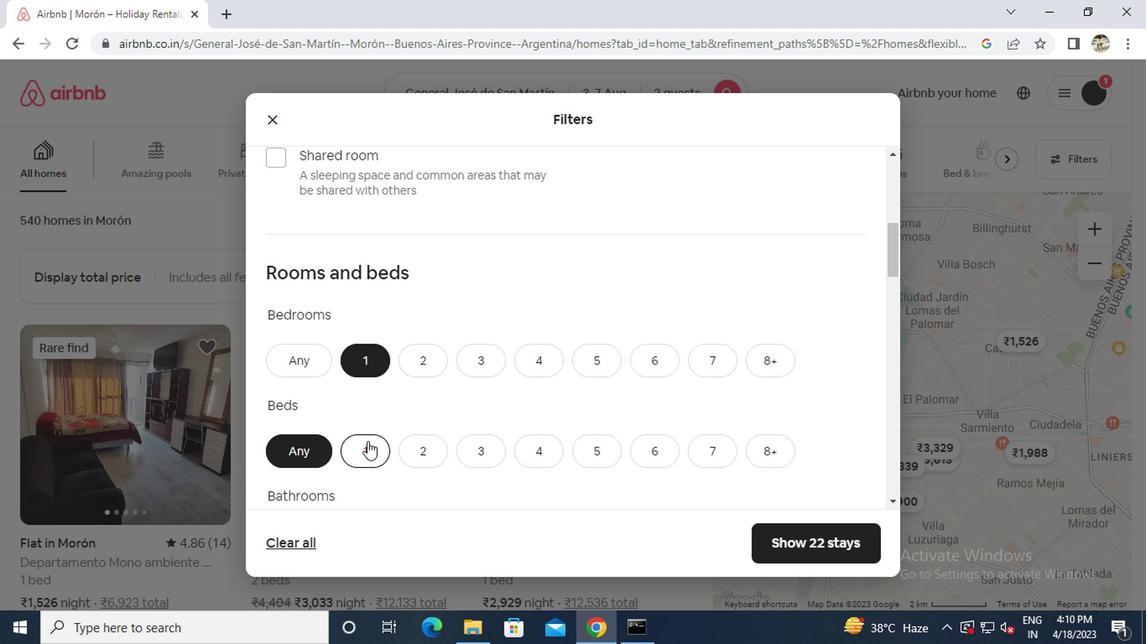 
Action: Mouse moved to (363, 442)
Screenshot: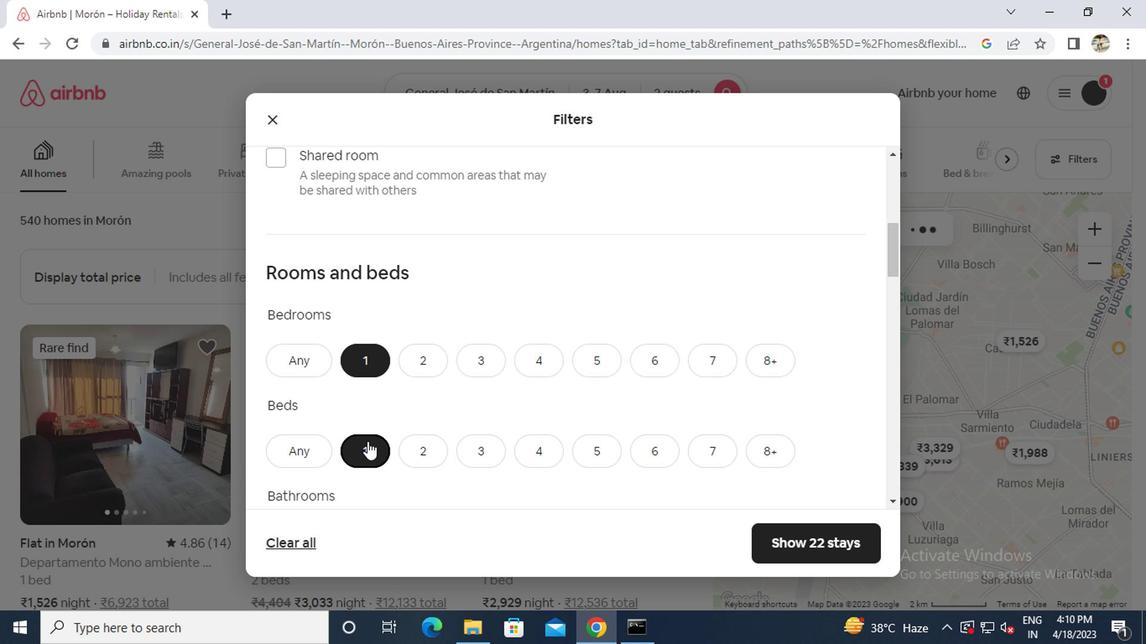 
Action: Mouse scrolled (363, 441) with delta (0, -1)
Screenshot: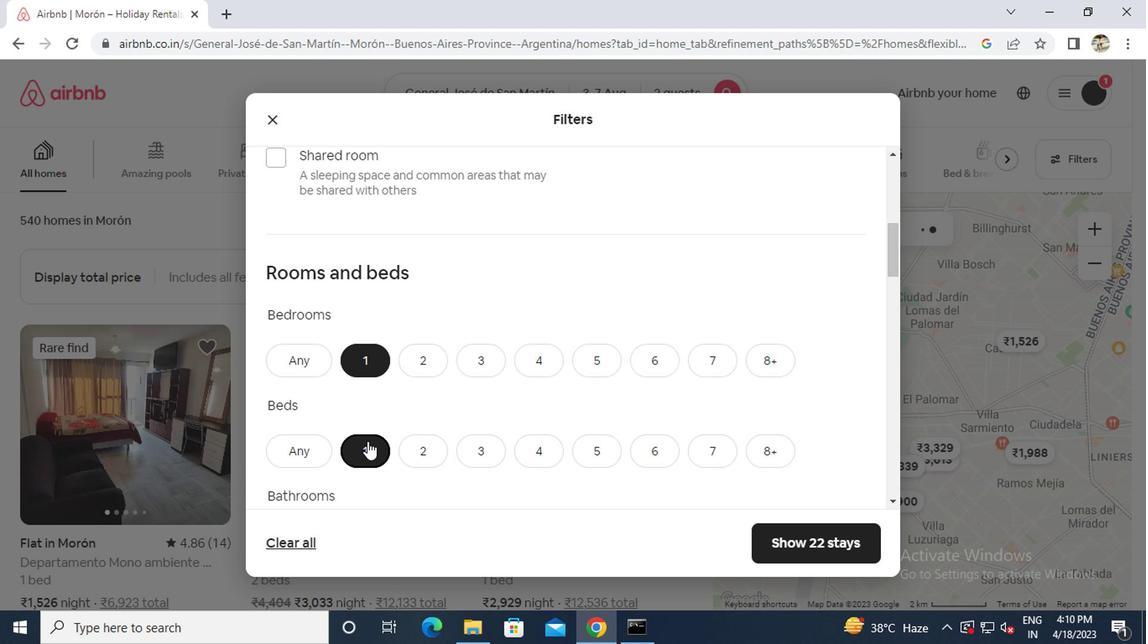 
Action: Mouse moved to (364, 459)
Screenshot: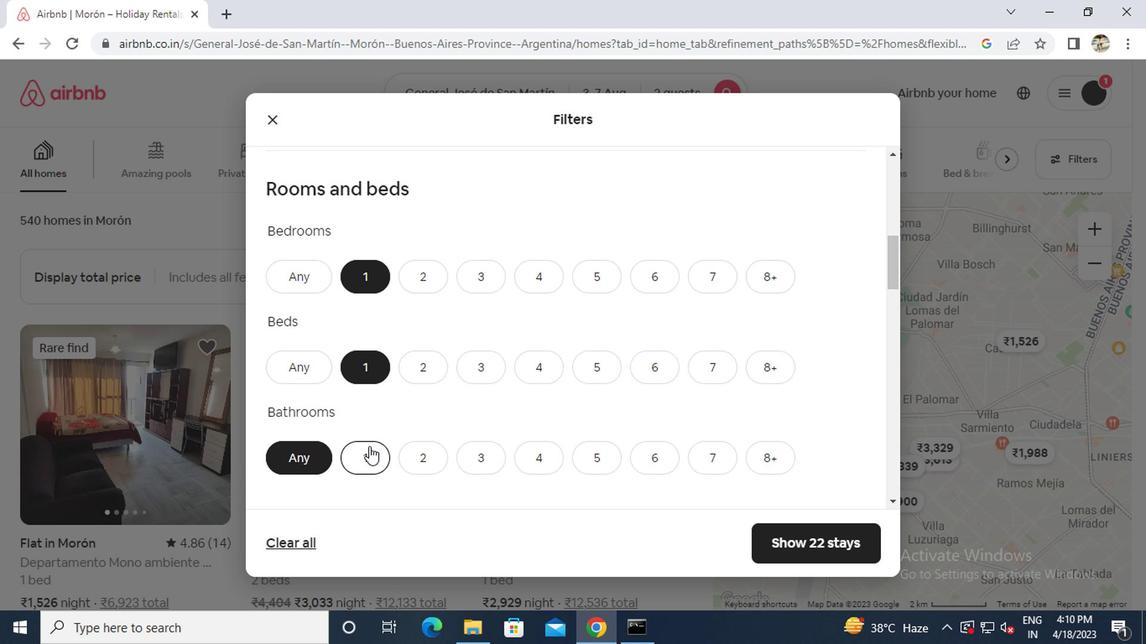 
Action: Mouse pressed left at (364, 459)
Screenshot: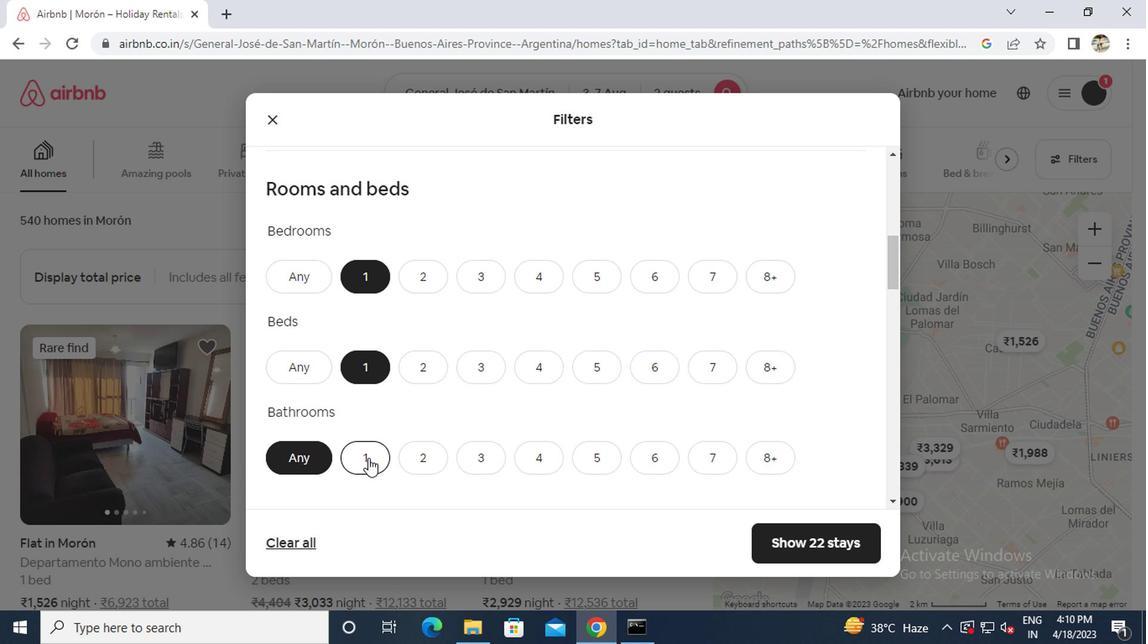 
Action: Mouse scrolled (364, 459) with delta (0, 0)
Screenshot: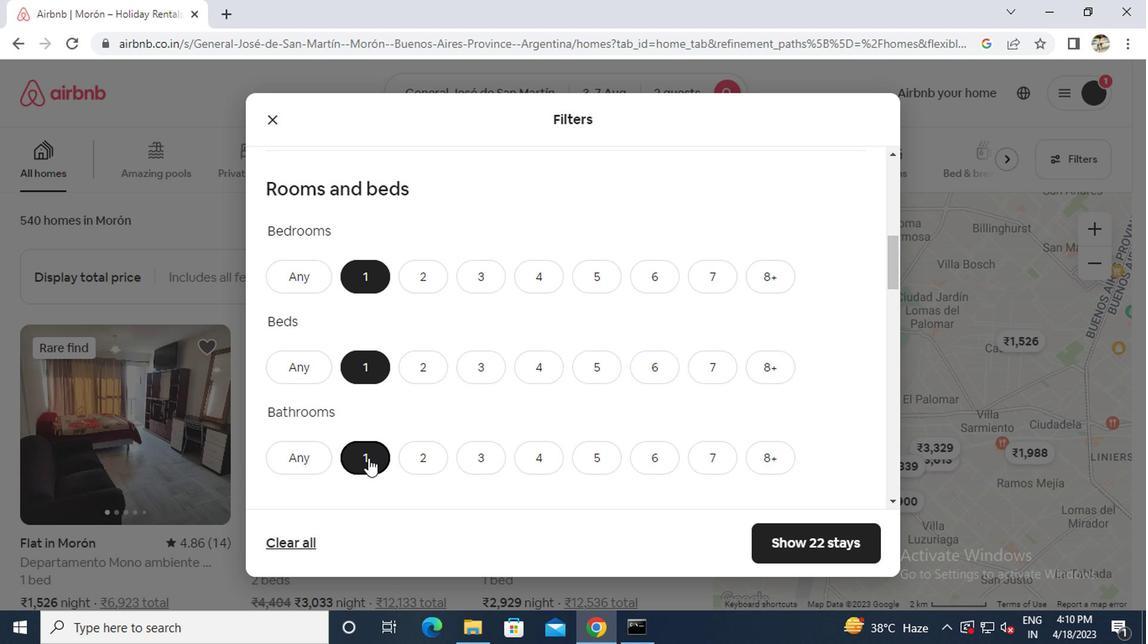 
Action: Mouse scrolled (364, 459) with delta (0, 0)
Screenshot: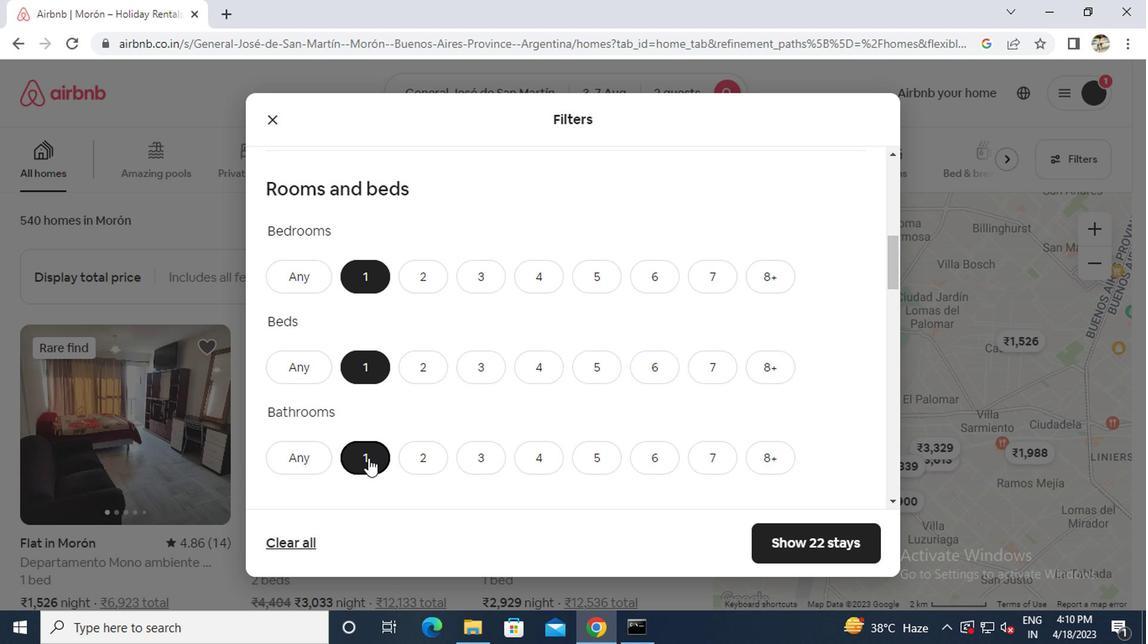 
Action: Mouse moved to (753, 469)
Screenshot: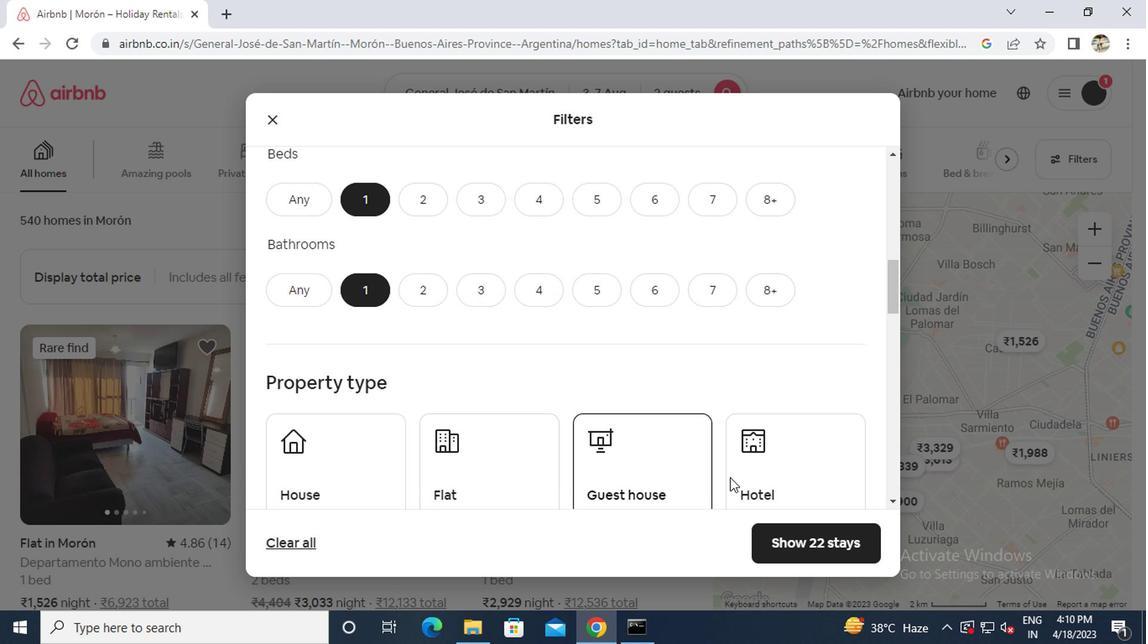 
Action: Mouse pressed left at (753, 469)
Screenshot: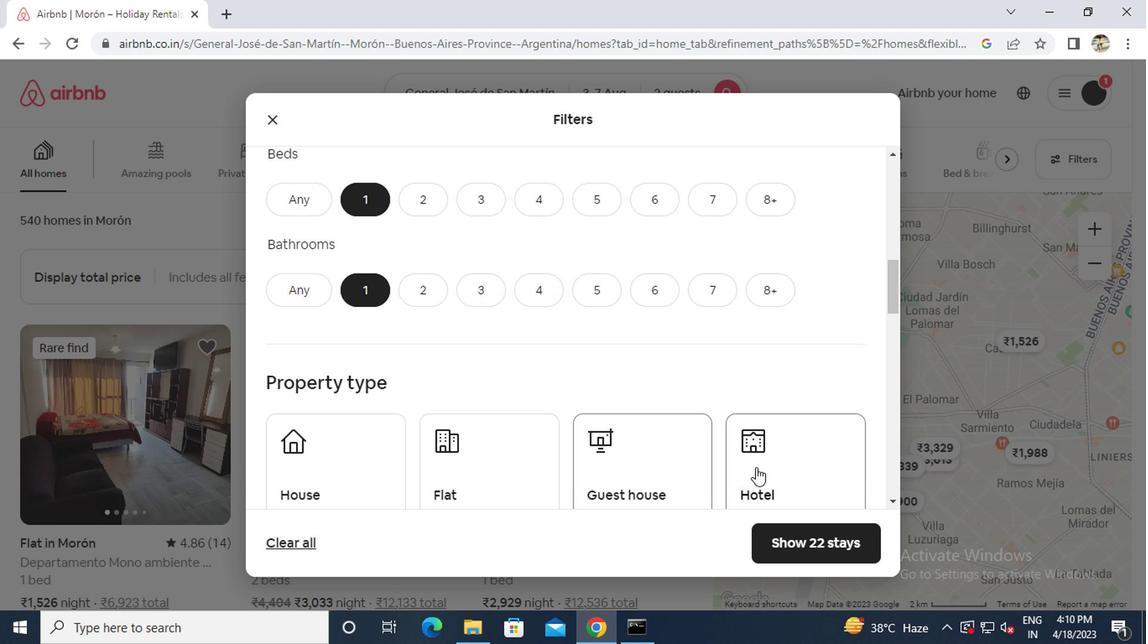 
Action: Mouse moved to (543, 406)
Screenshot: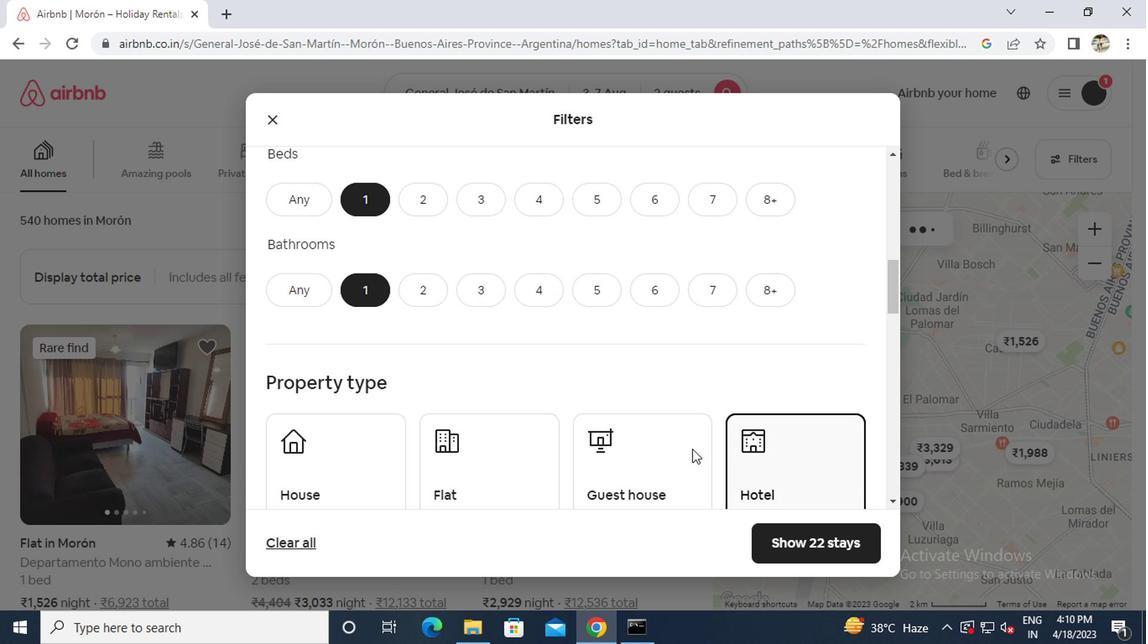 
Action: Mouse scrolled (543, 405) with delta (0, -1)
Screenshot: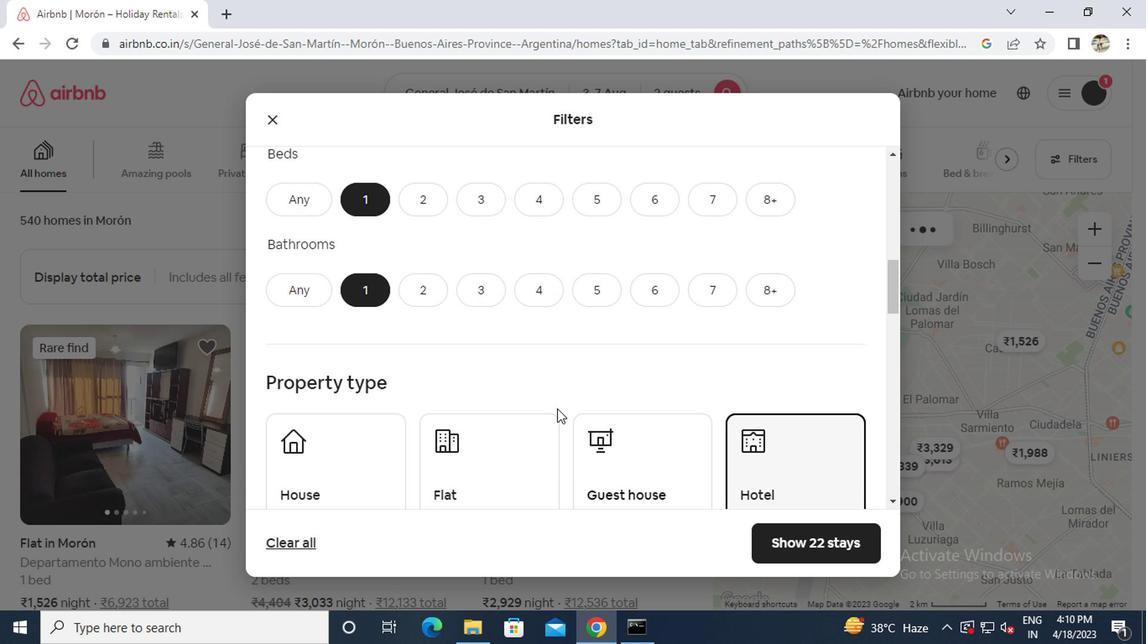 
Action: Mouse scrolled (543, 405) with delta (0, -1)
Screenshot: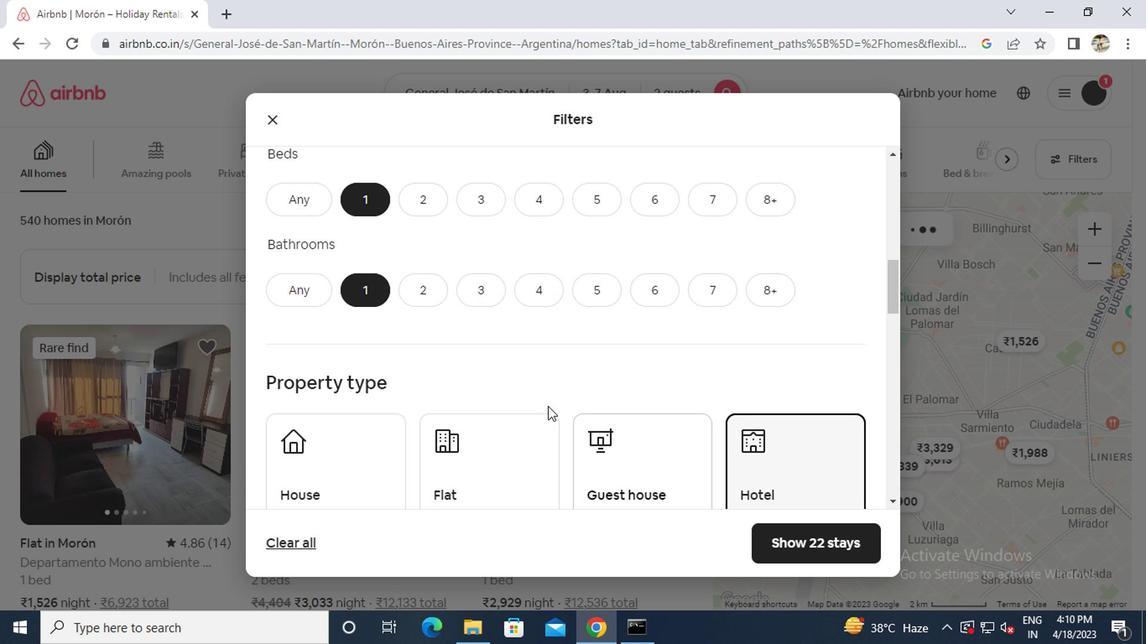 
Action: Mouse moved to (526, 407)
Screenshot: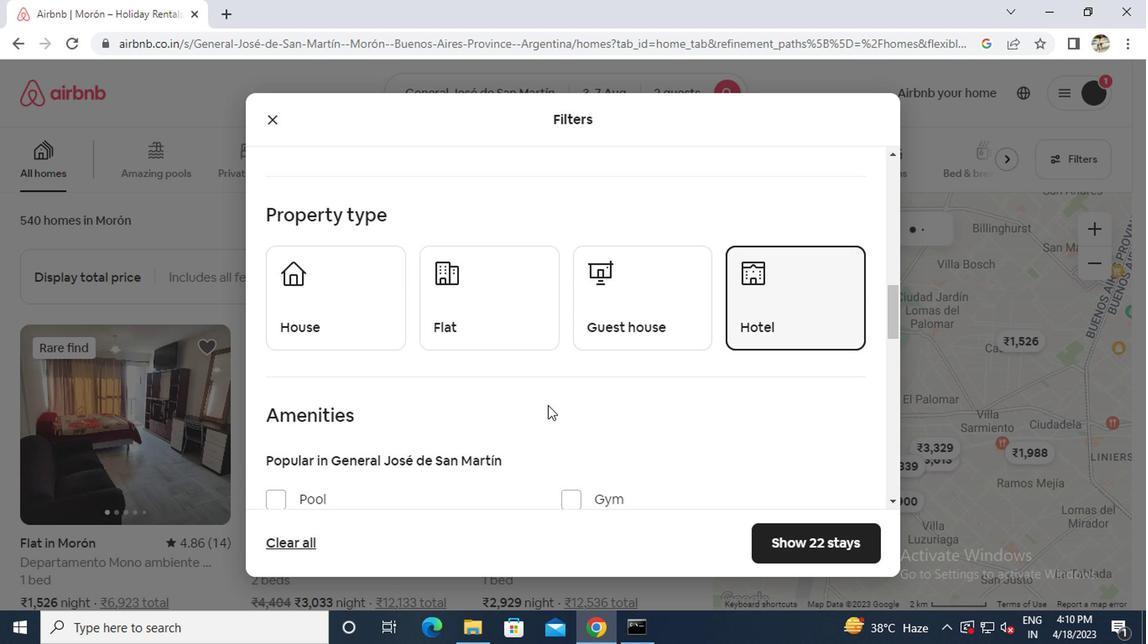 
Action: Mouse scrolled (526, 407) with delta (0, 0)
Screenshot: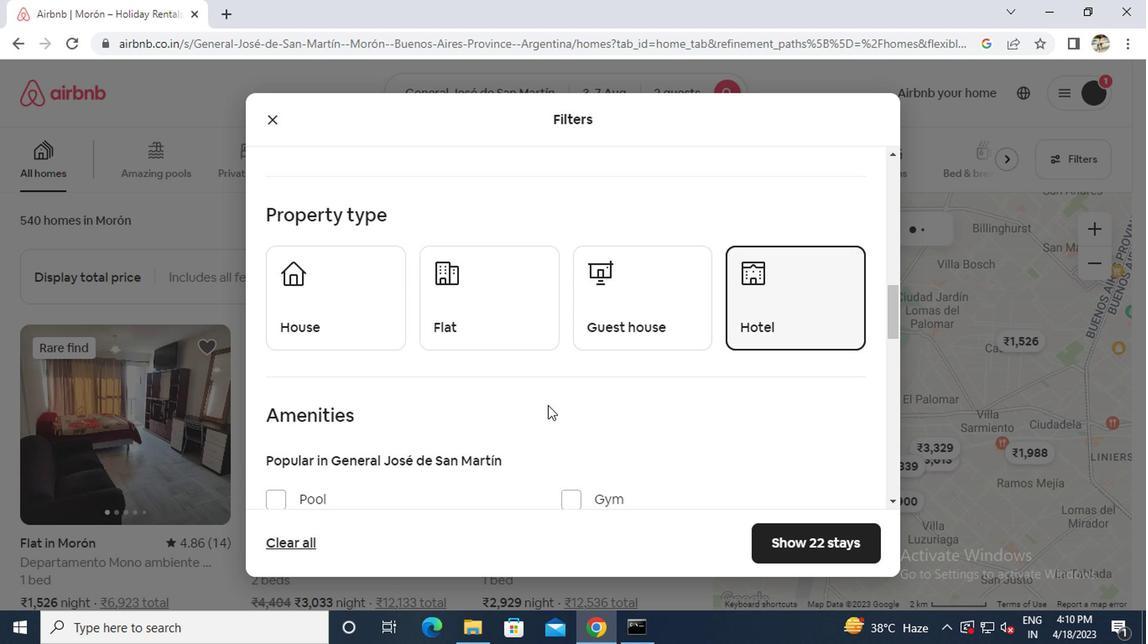 
Action: Mouse scrolled (526, 407) with delta (0, 0)
Screenshot: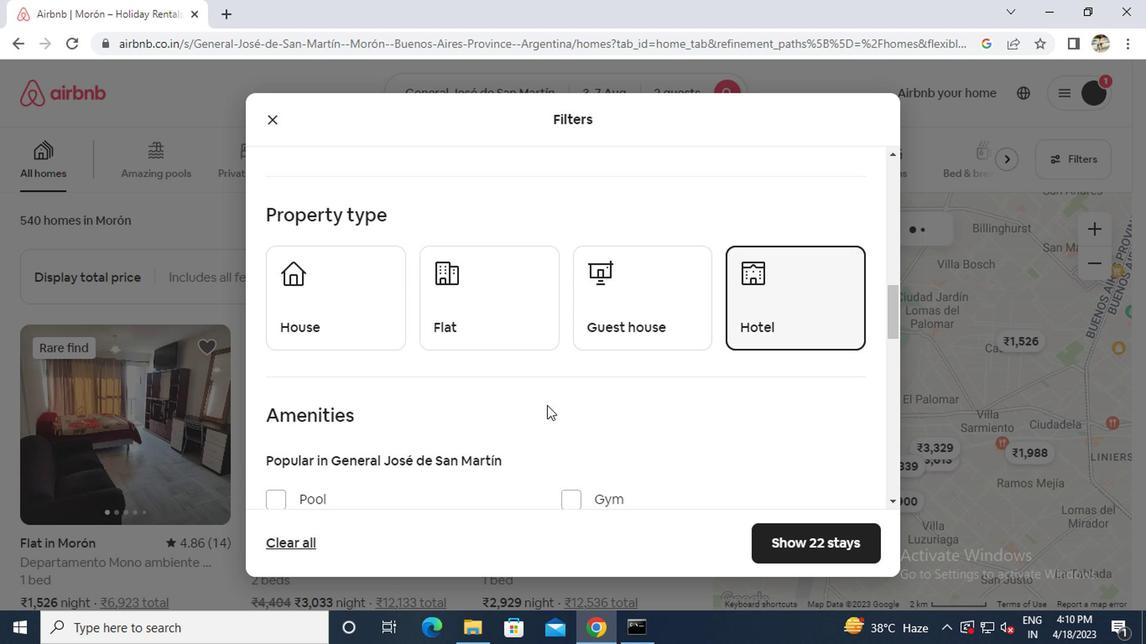 
Action: Mouse moved to (291, 439)
Screenshot: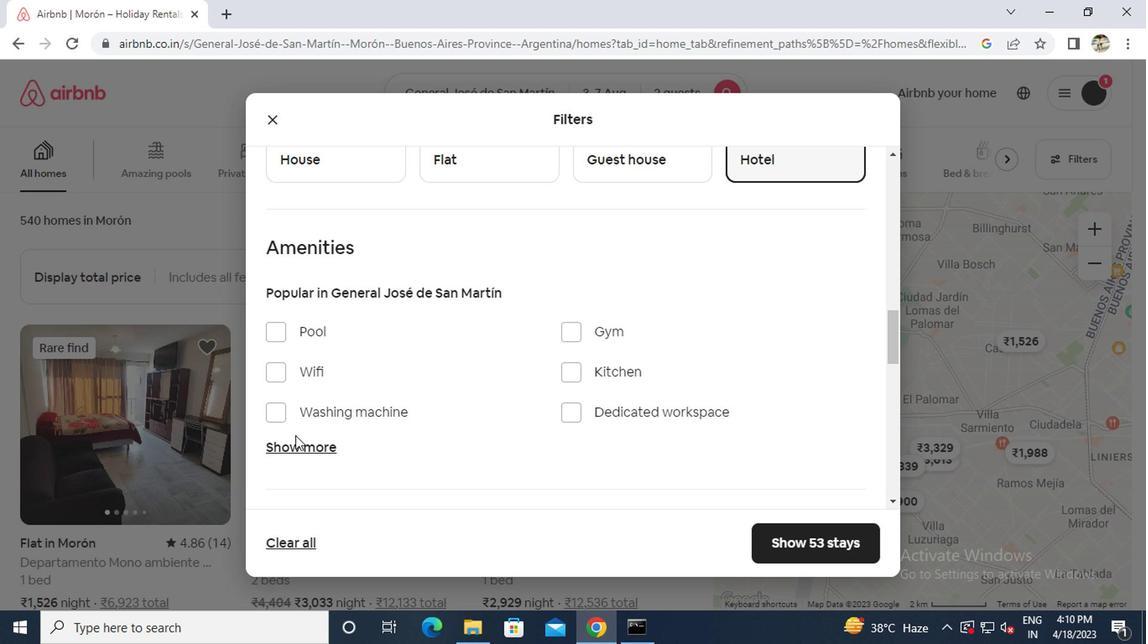 
Action: Mouse pressed left at (291, 439)
Screenshot: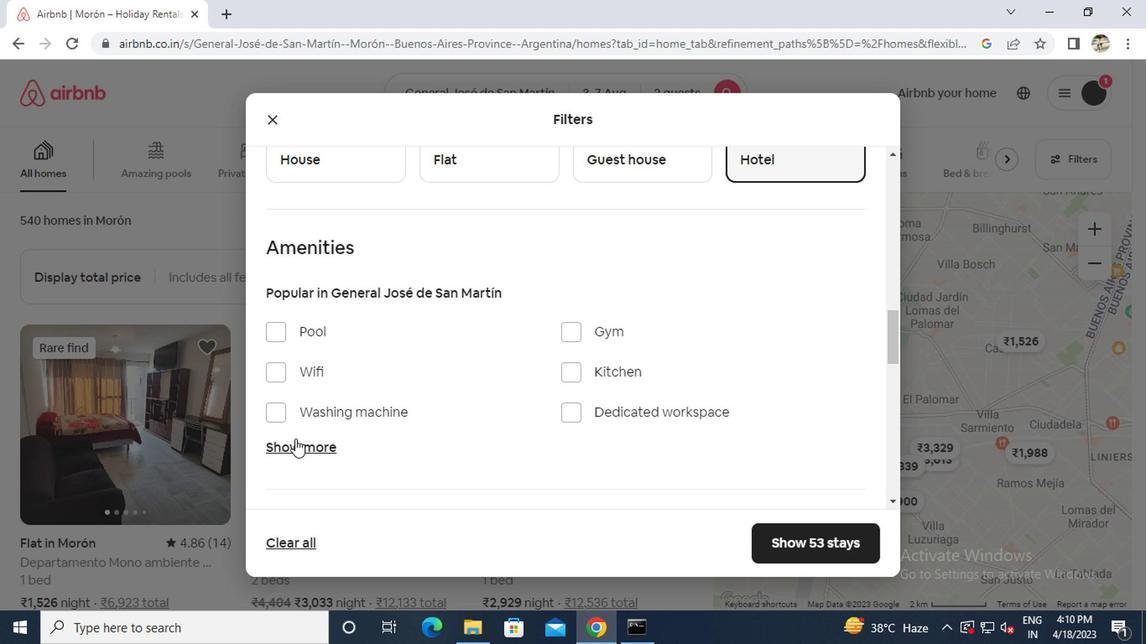 
Action: Mouse moved to (336, 425)
Screenshot: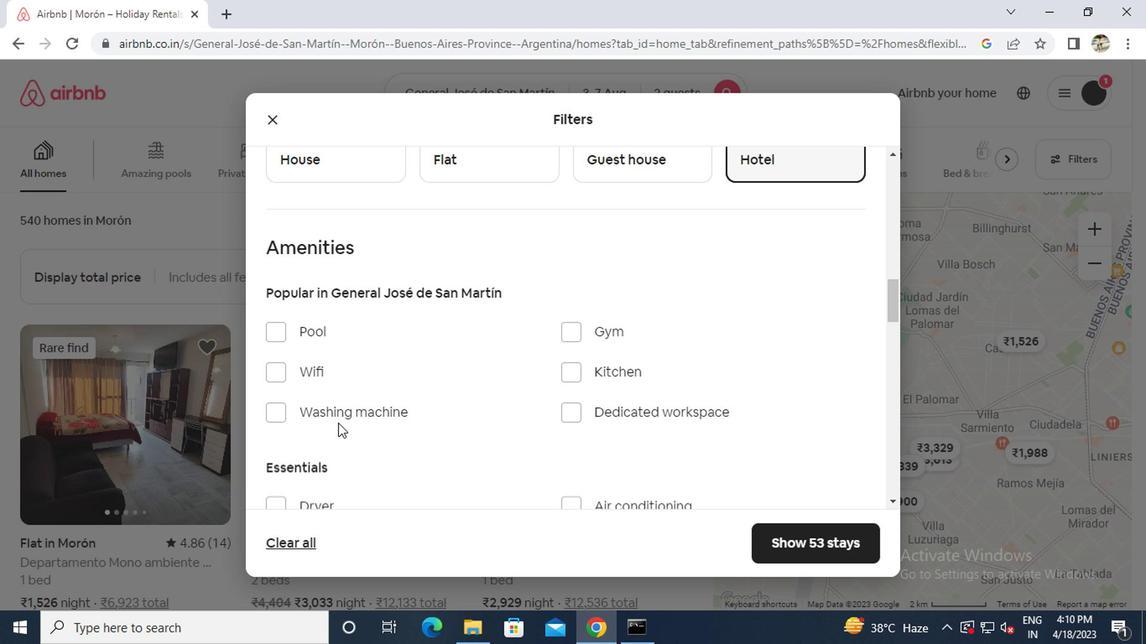 
Action: Mouse scrolled (336, 425) with delta (0, 0)
Screenshot: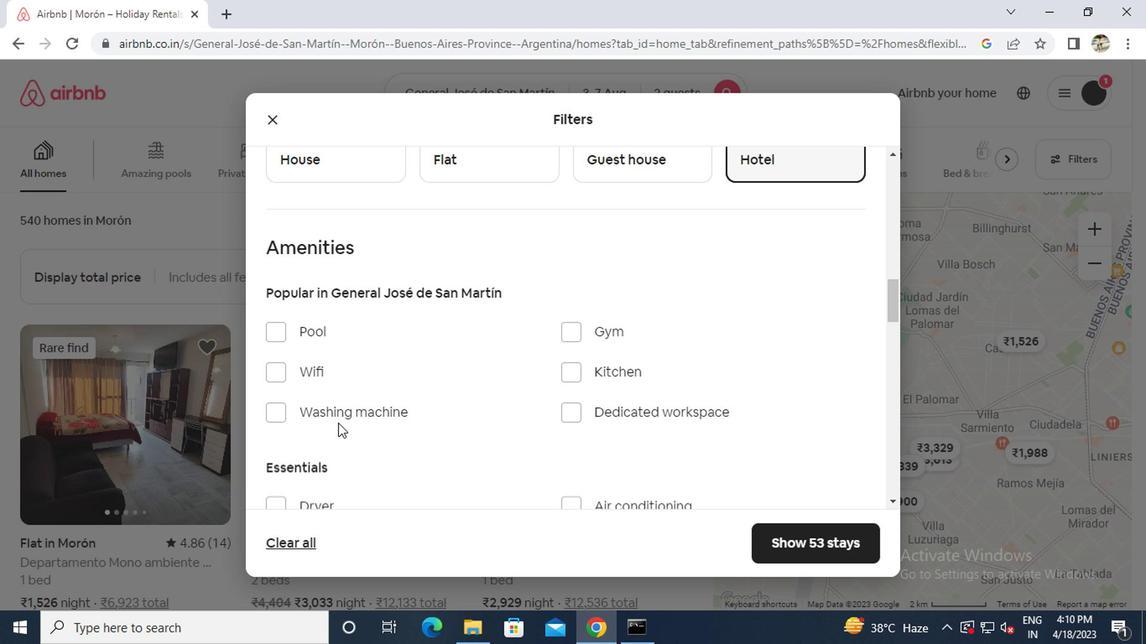 
Action: Mouse scrolled (336, 425) with delta (0, 0)
Screenshot: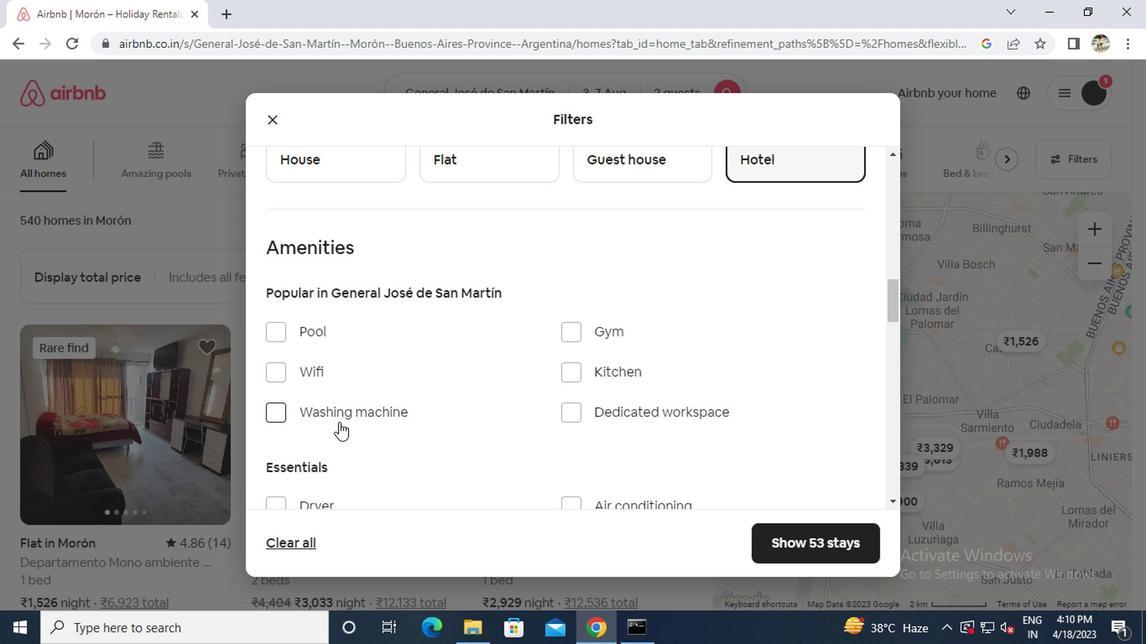 
Action: Mouse moved to (299, 379)
Screenshot: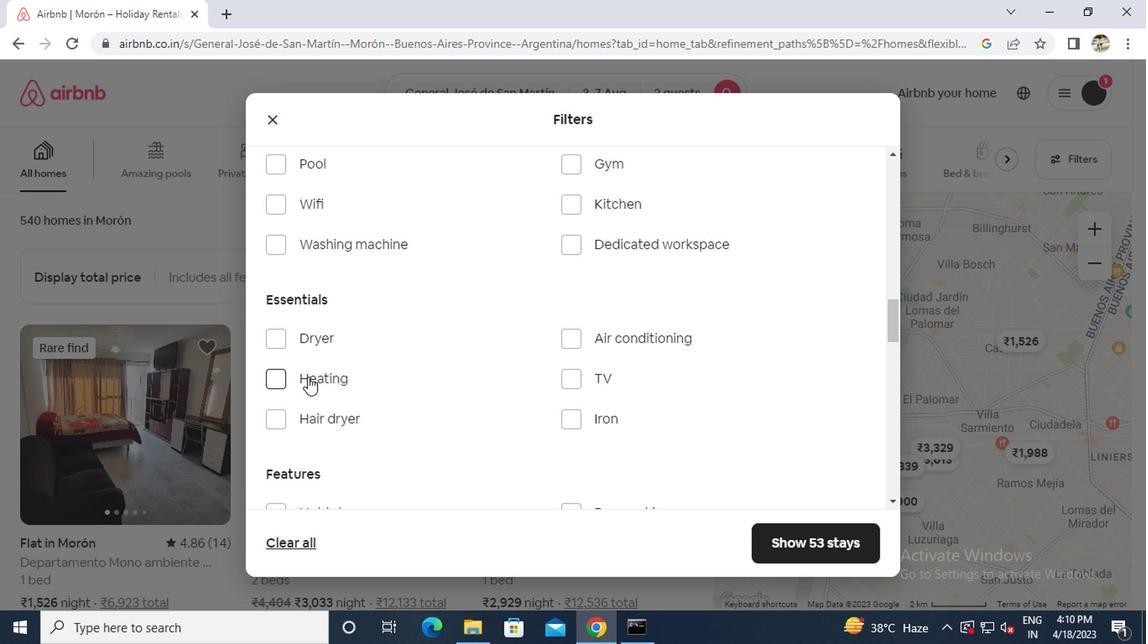 
Action: Mouse pressed left at (299, 379)
Screenshot: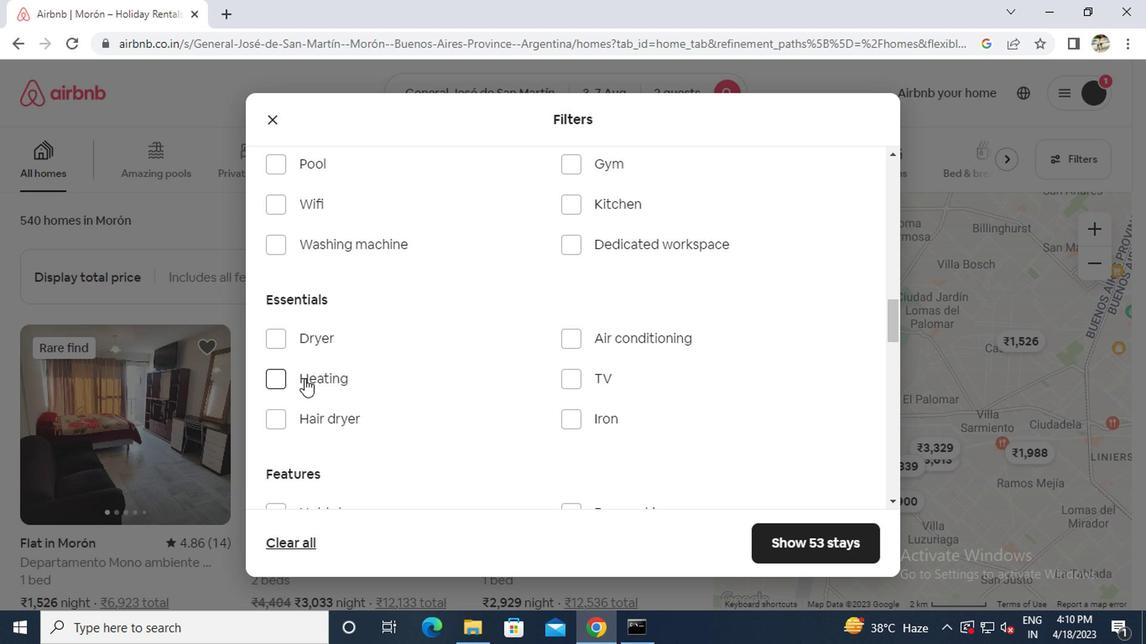 
Action: Mouse scrolled (299, 378) with delta (0, 0)
Screenshot: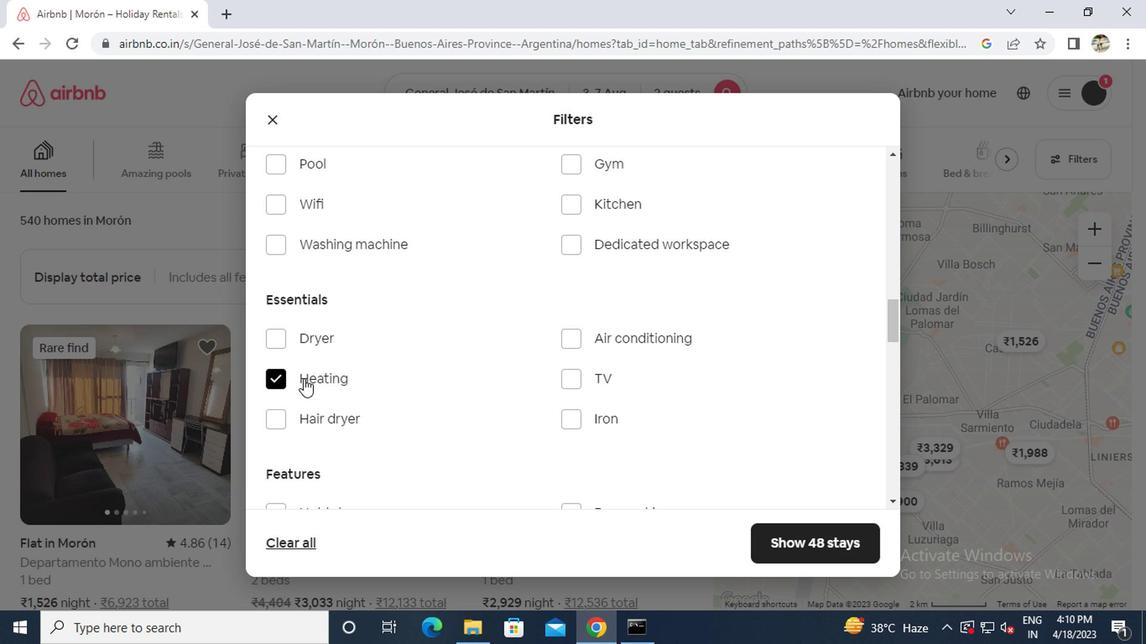 
Action: Mouse scrolled (299, 378) with delta (0, 0)
Screenshot: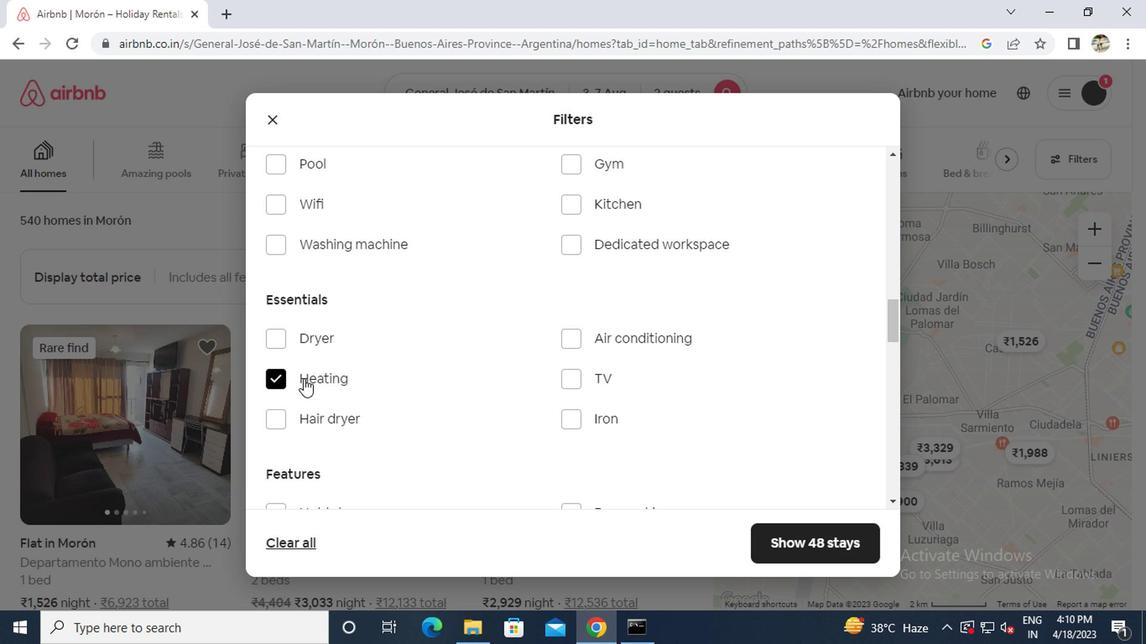 
Action: Mouse scrolled (299, 378) with delta (0, 0)
Screenshot: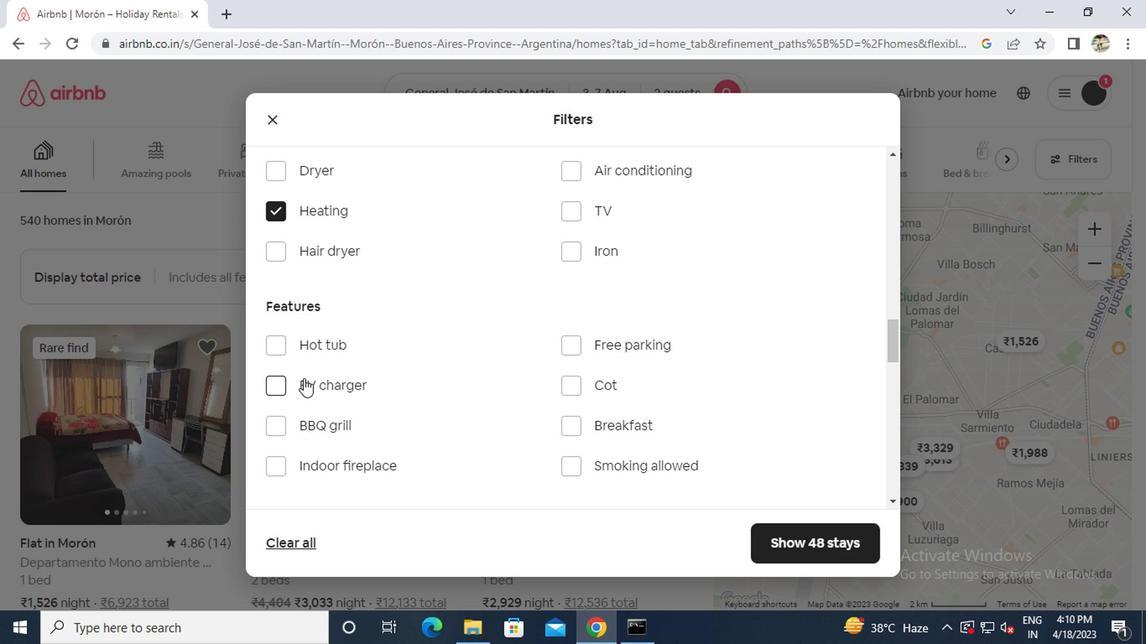 
Action: Mouse scrolled (299, 378) with delta (0, 0)
Screenshot: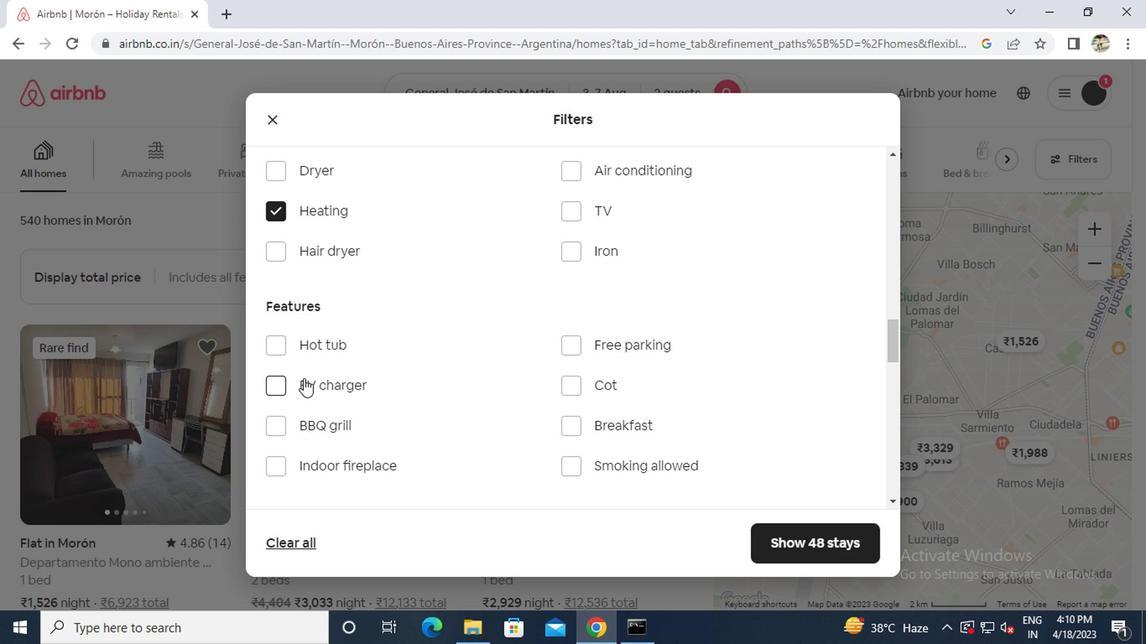 
Action: Mouse scrolled (299, 378) with delta (0, 0)
Screenshot: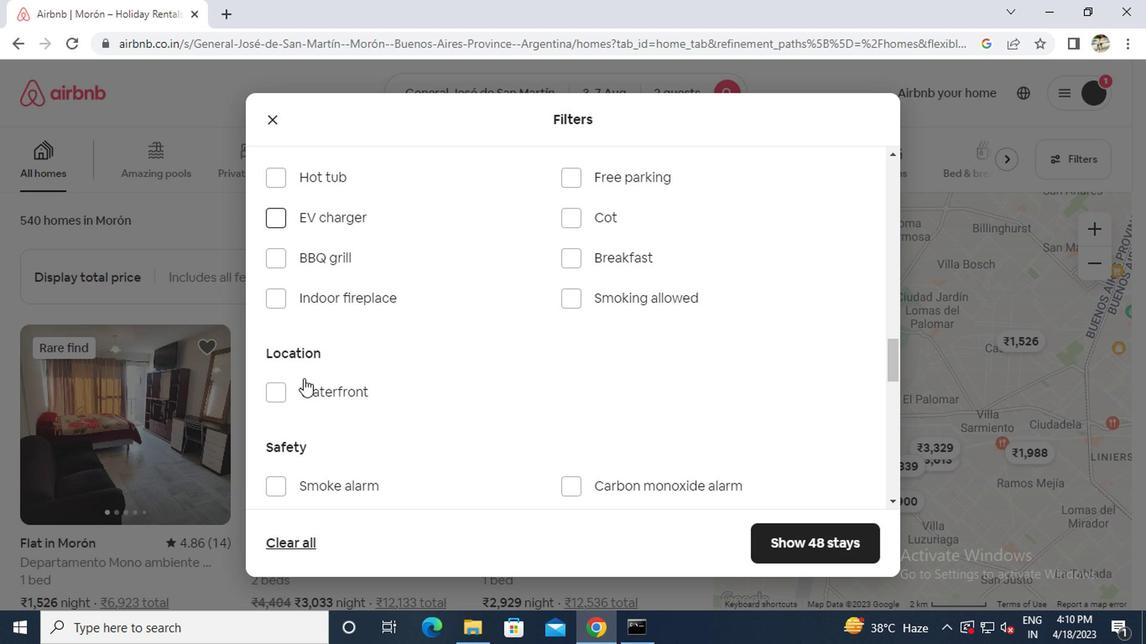 
Action: Mouse scrolled (299, 378) with delta (0, 0)
Screenshot: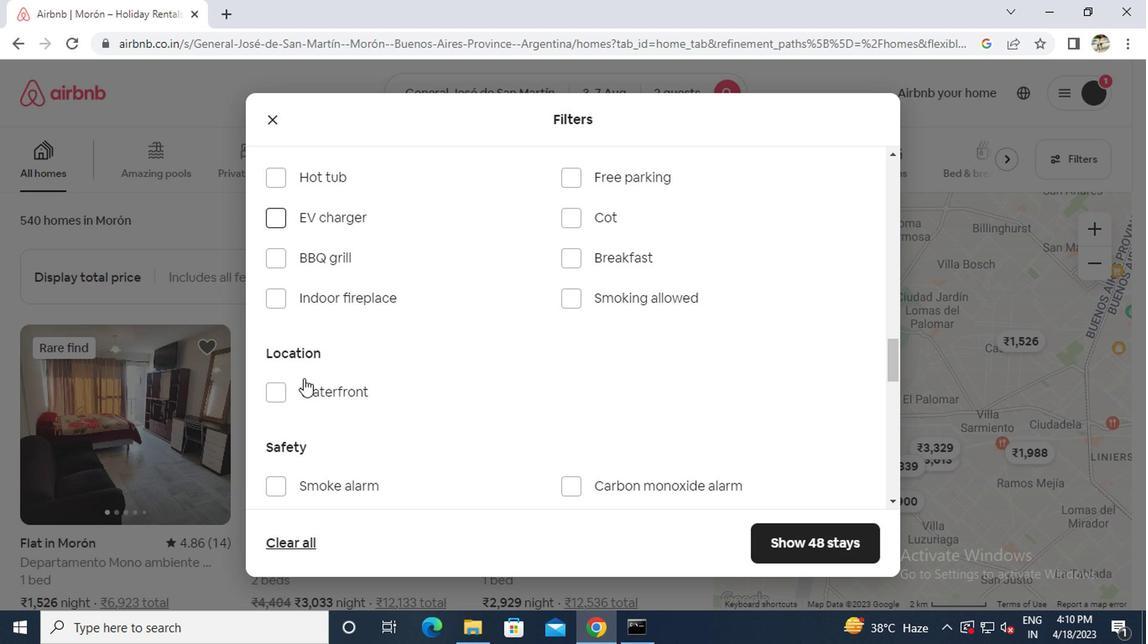 
Action: Mouse scrolled (299, 378) with delta (0, 0)
Screenshot: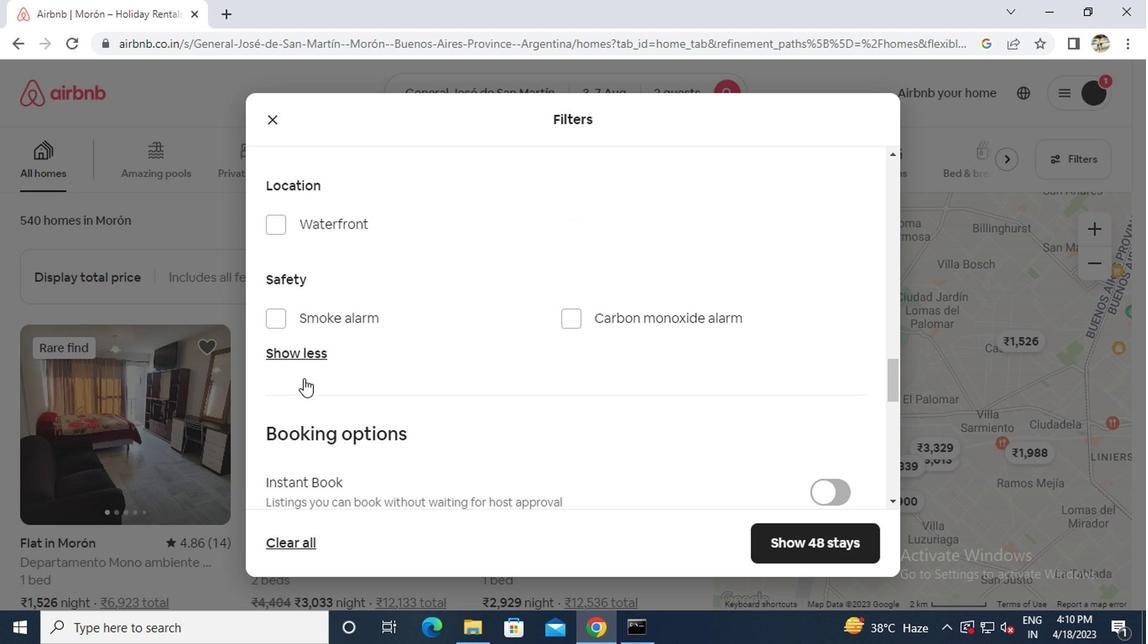 
Action: Mouse scrolled (299, 378) with delta (0, 0)
Screenshot: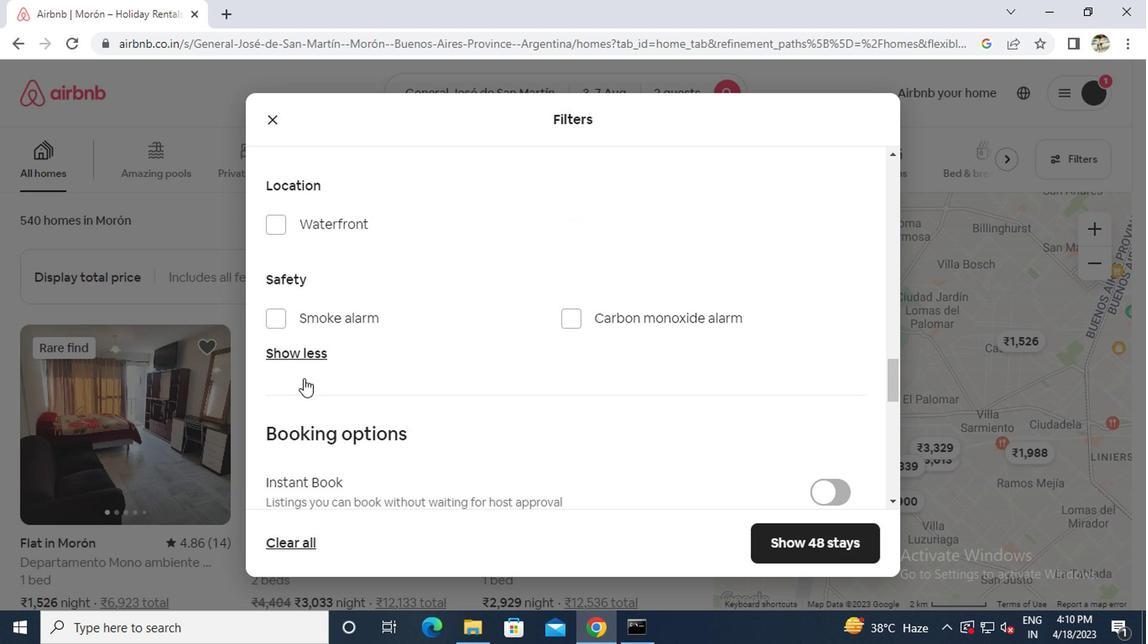 
Action: Mouse scrolled (299, 378) with delta (0, 0)
Screenshot: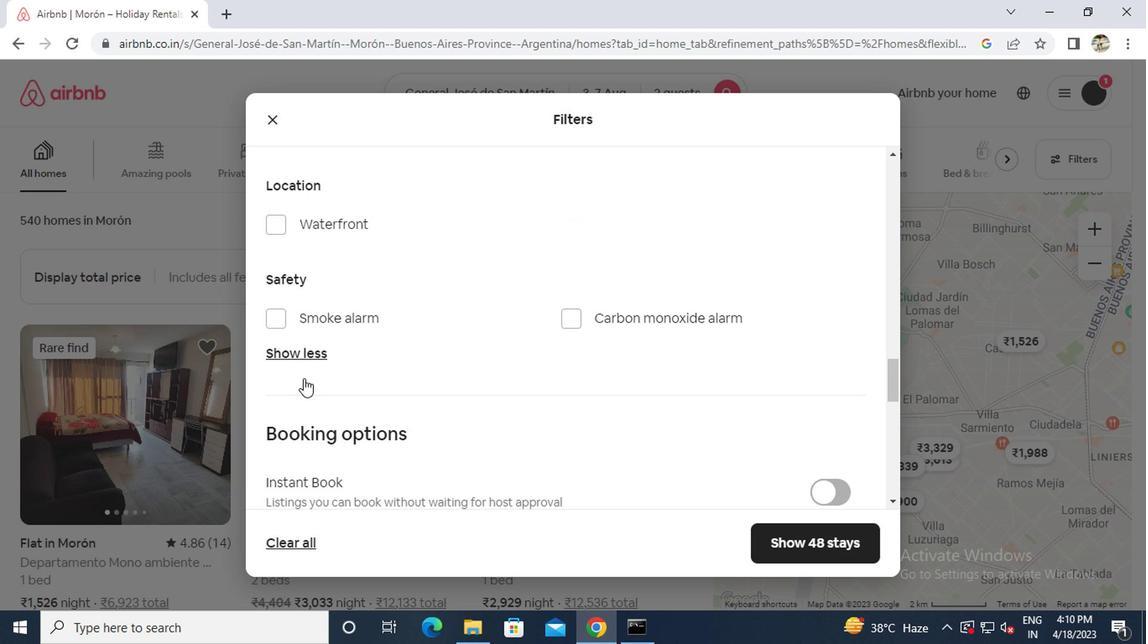 
Action: Mouse moved to (822, 288)
Screenshot: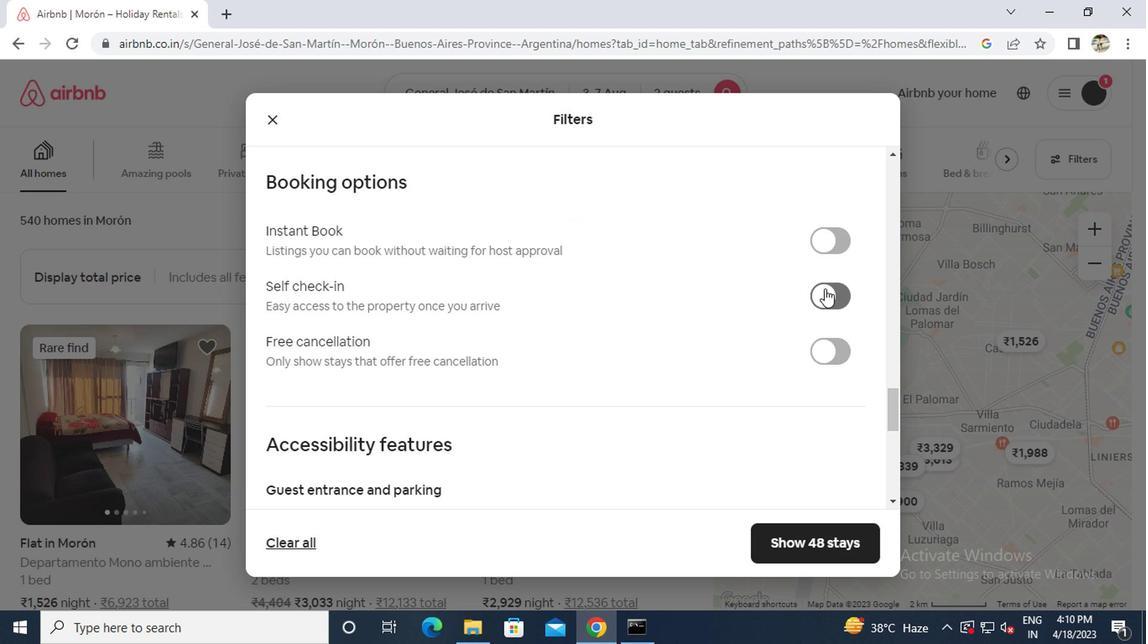 
Action: Mouse pressed left at (822, 288)
Screenshot: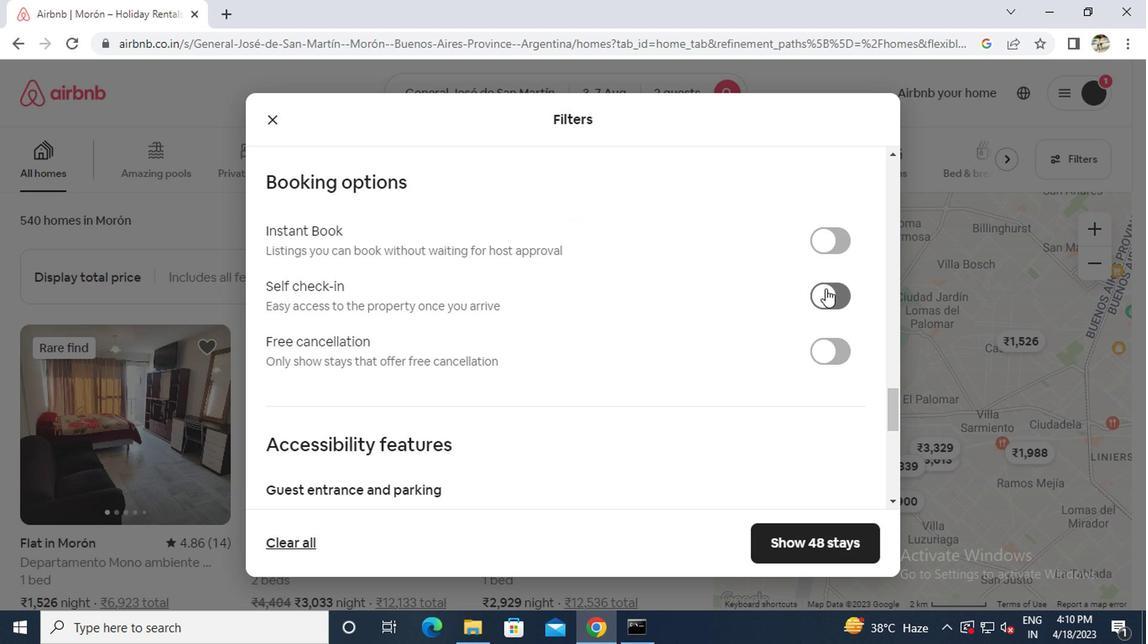 
Action: Mouse moved to (540, 346)
Screenshot: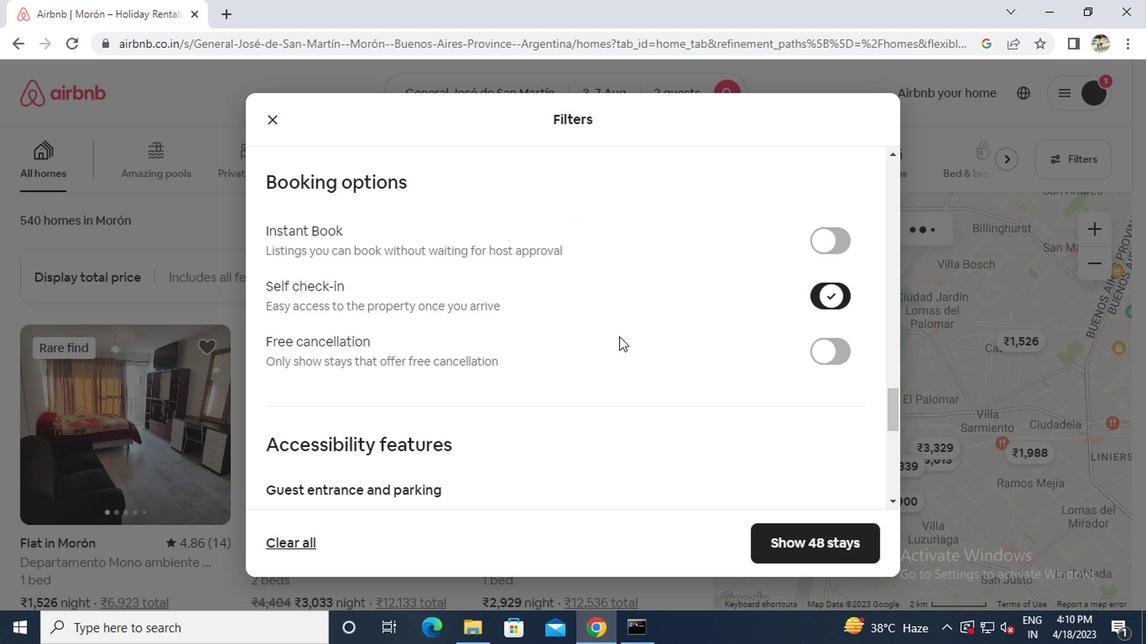 
Action: Mouse scrolled (540, 346) with delta (0, 0)
Screenshot: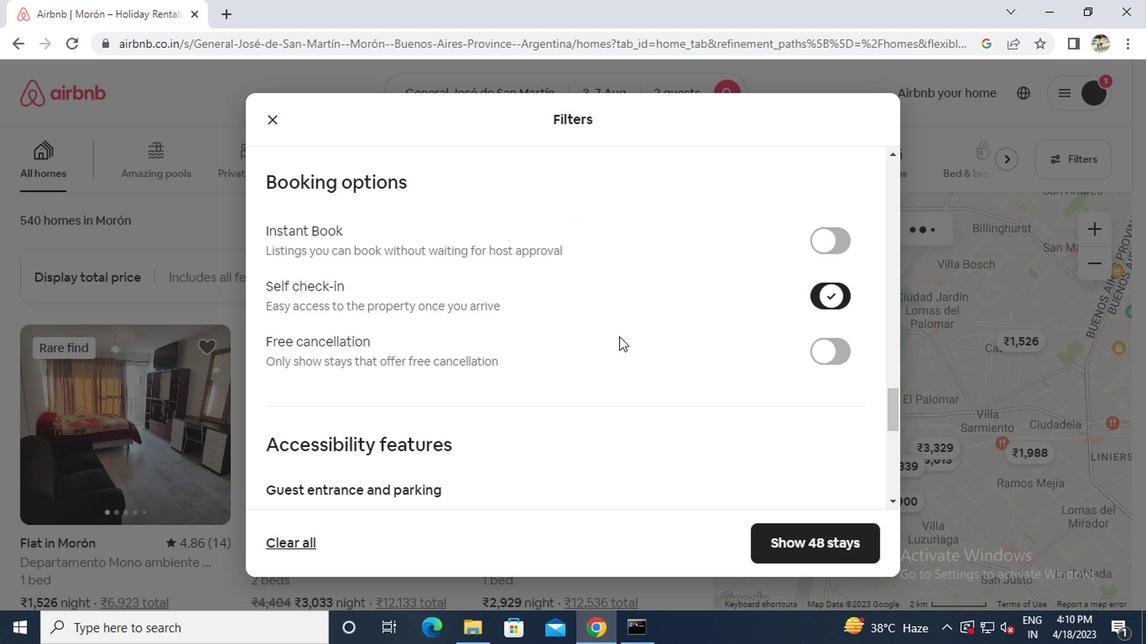 
Action: Mouse moved to (539, 351)
Screenshot: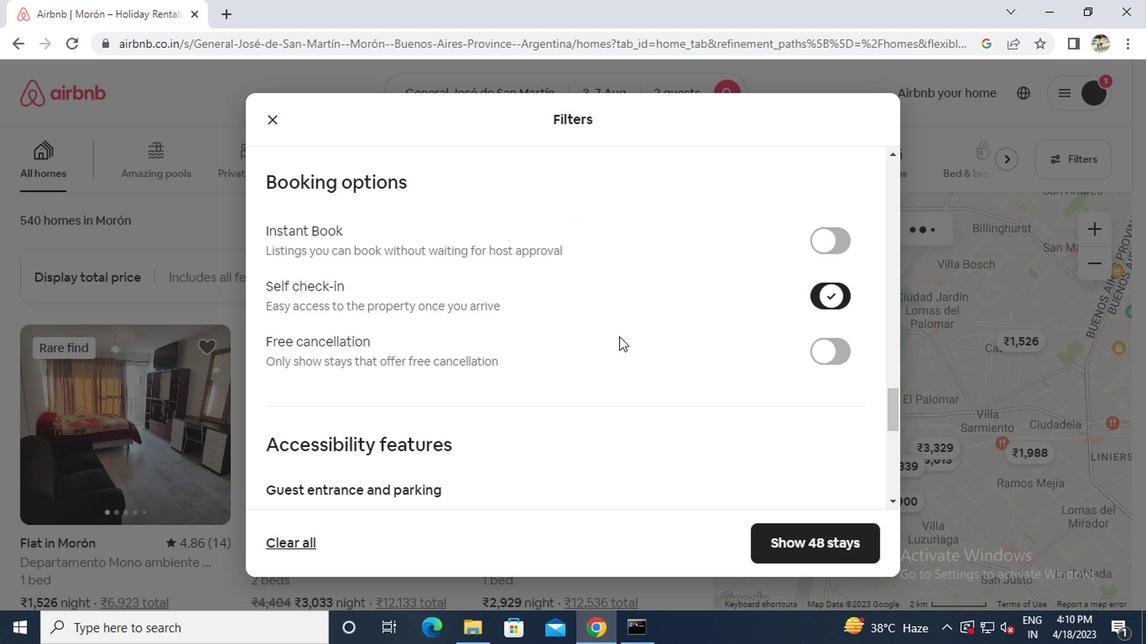 
Action: Mouse scrolled (539, 350) with delta (0, 0)
Screenshot: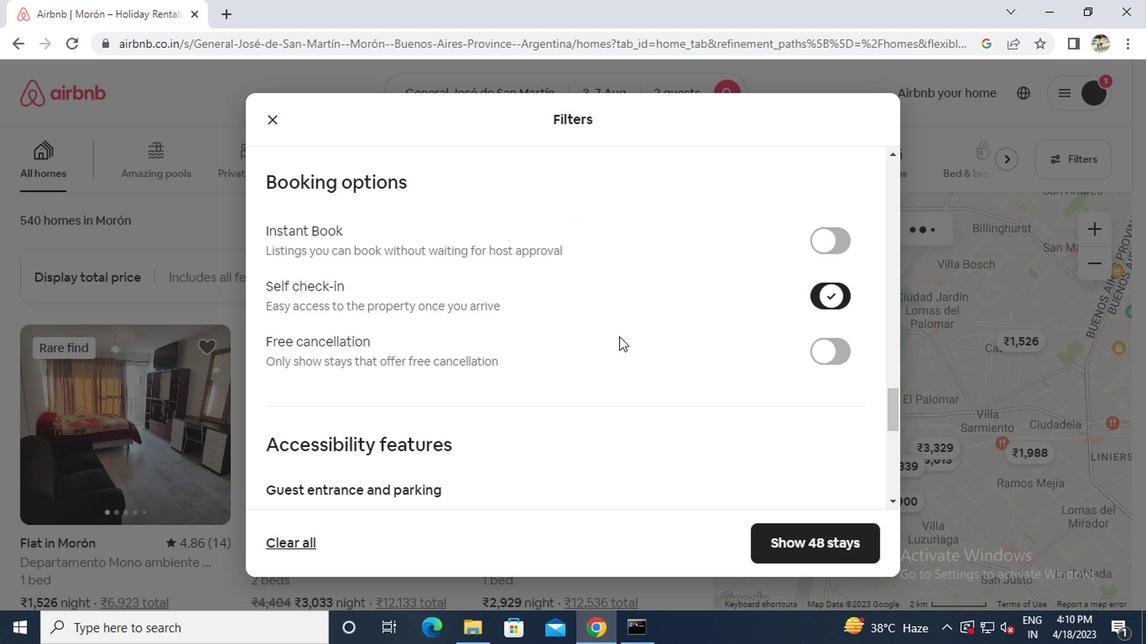 
Action: Mouse moved to (531, 354)
Screenshot: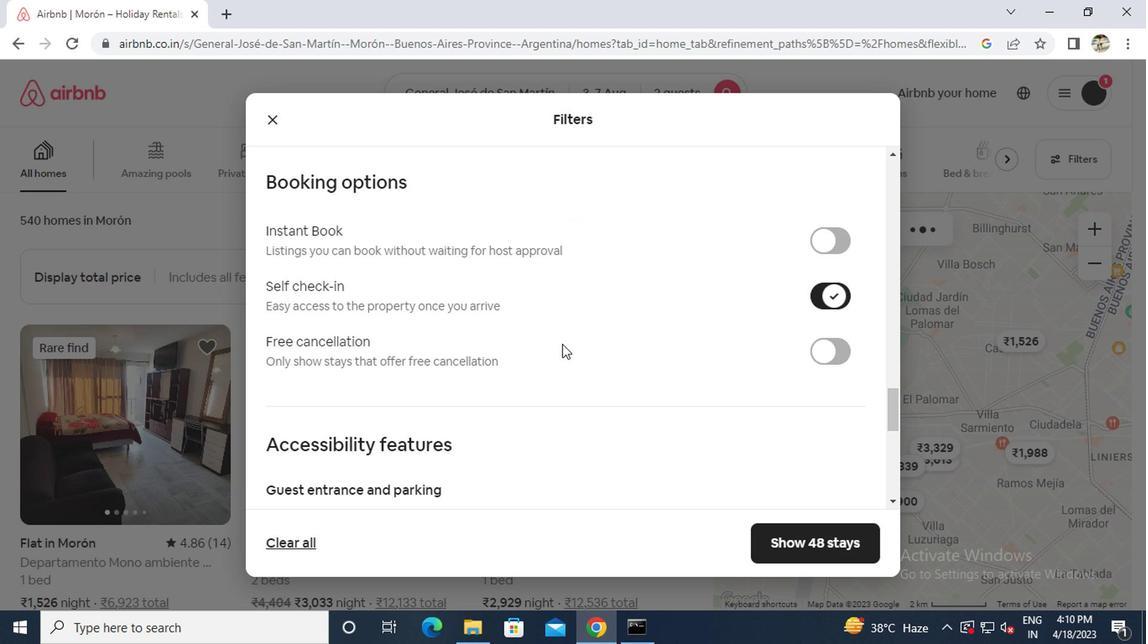 
Action: Mouse scrolled (531, 354) with delta (0, 0)
Screenshot: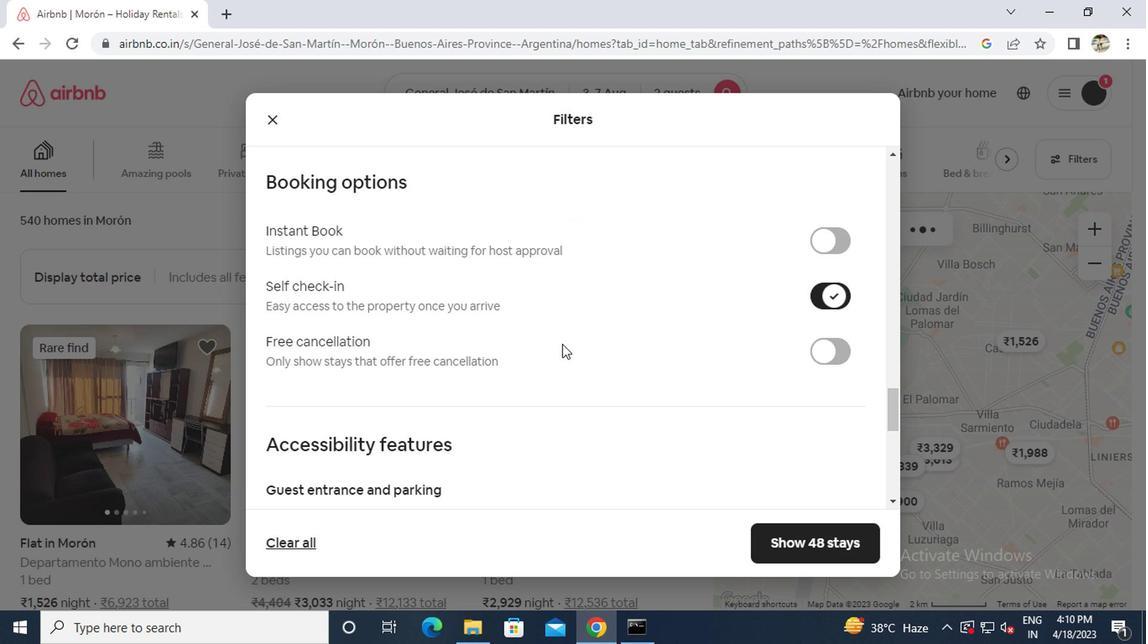 
Action: Mouse moved to (524, 356)
Screenshot: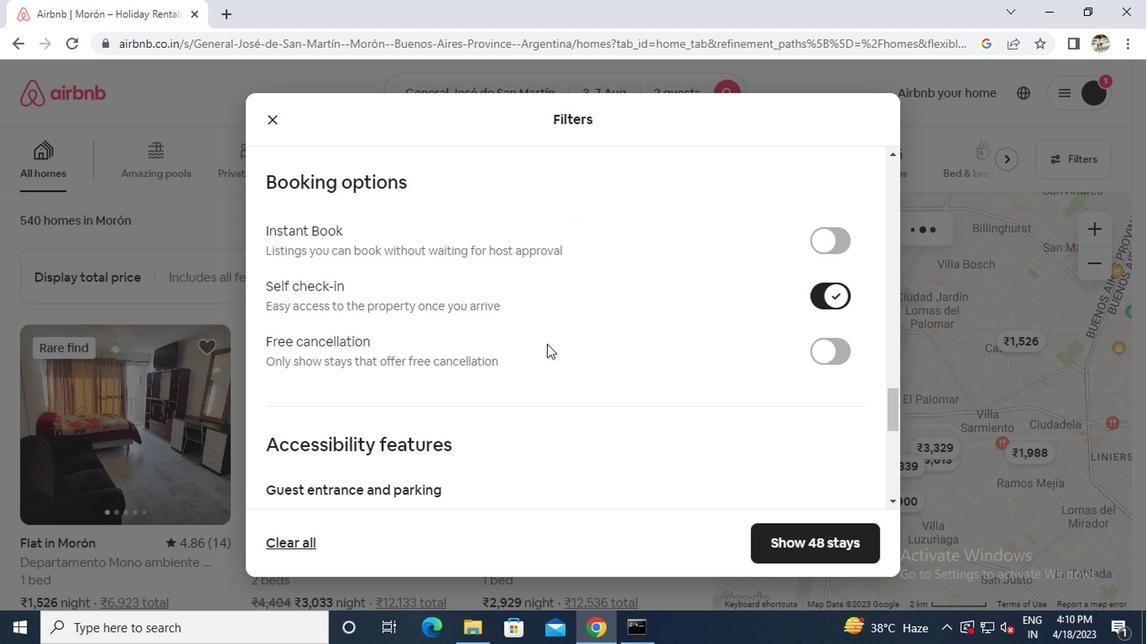 
Action: Mouse scrolled (524, 356) with delta (0, 0)
Screenshot: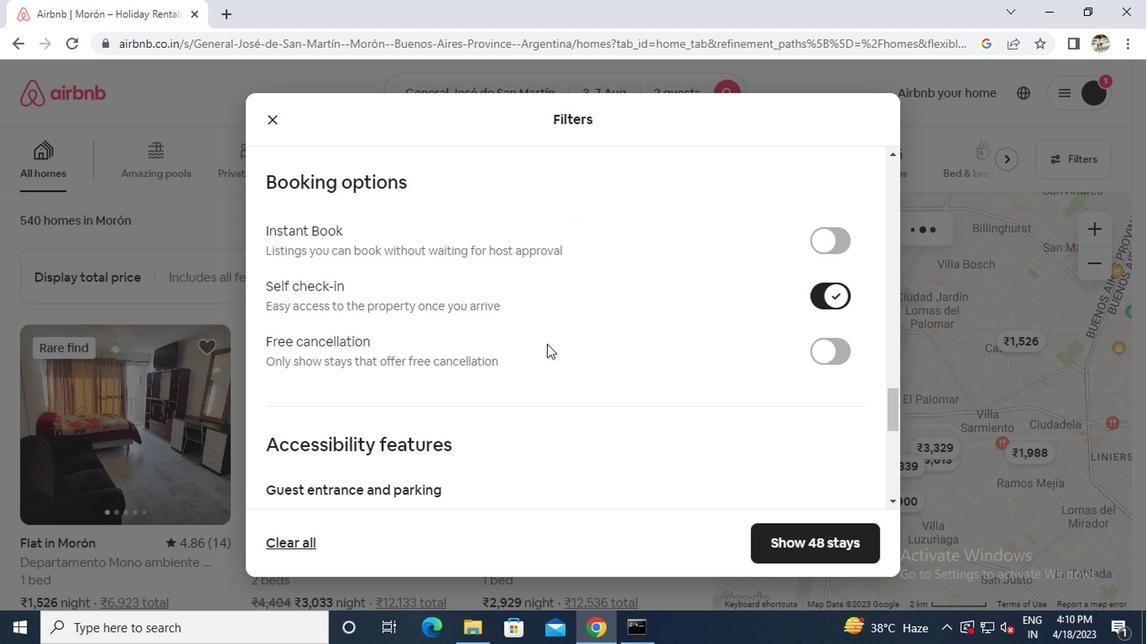 
Action: Mouse moved to (422, 366)
Screenshot: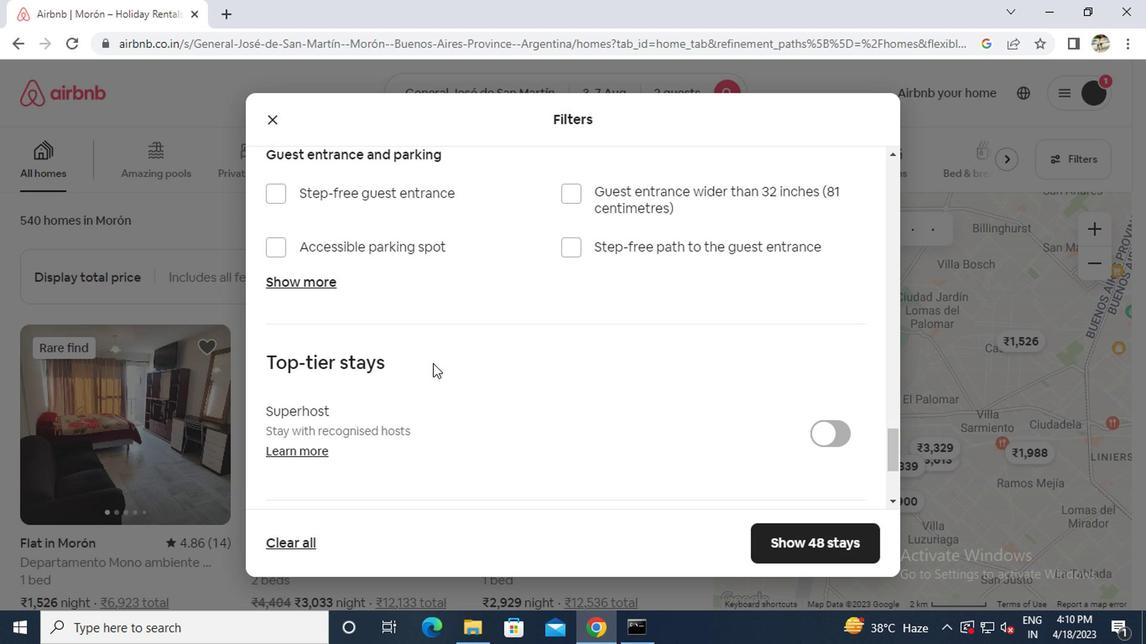 
Action: Mouse scrolled (422, 365) with delta (0, -1)
Screenshot: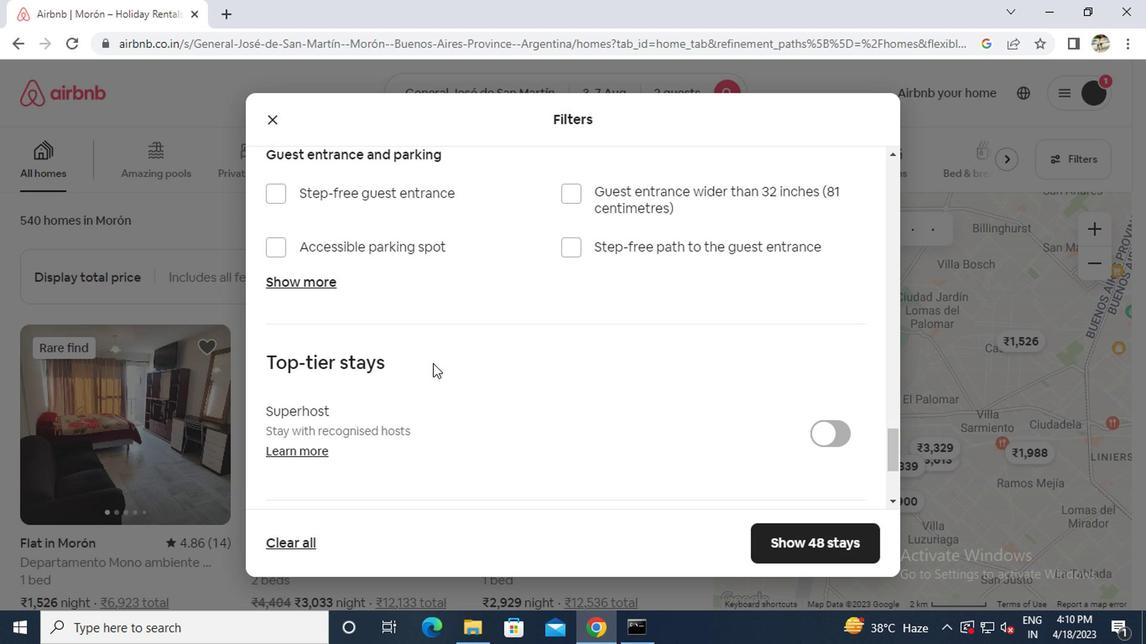 
Action: Mouse scrolled (422, 365) with delta (0, -1)
Screenshot: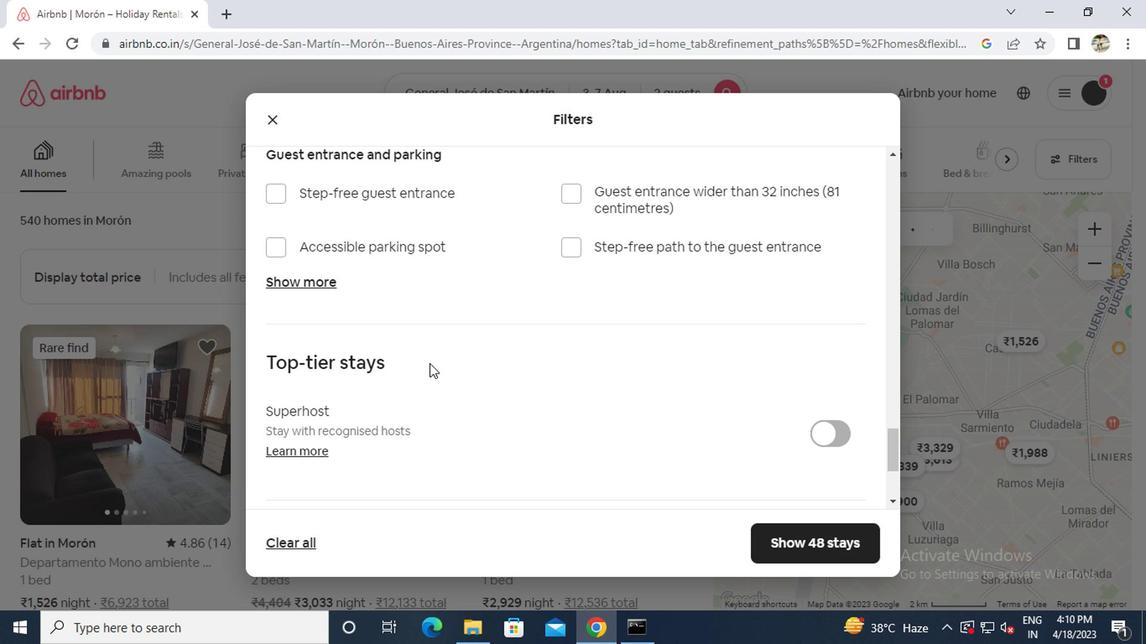 
Action: Mouse moved to (311, 423)
Screenshot: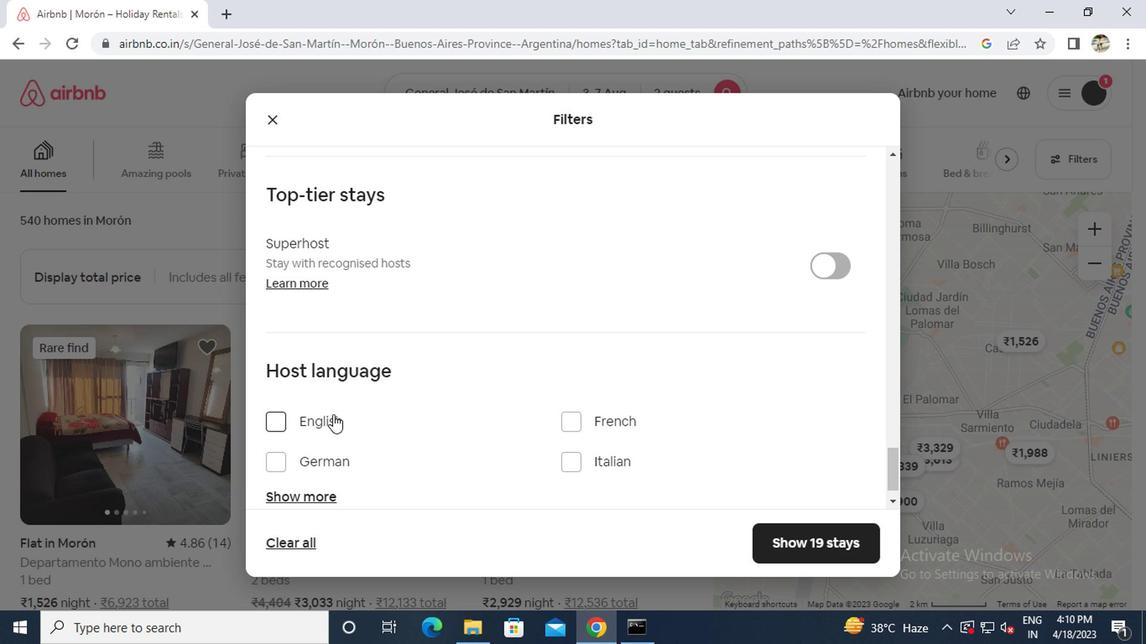 
Action: Mouse pressed left at (311, 423)
Screenshot: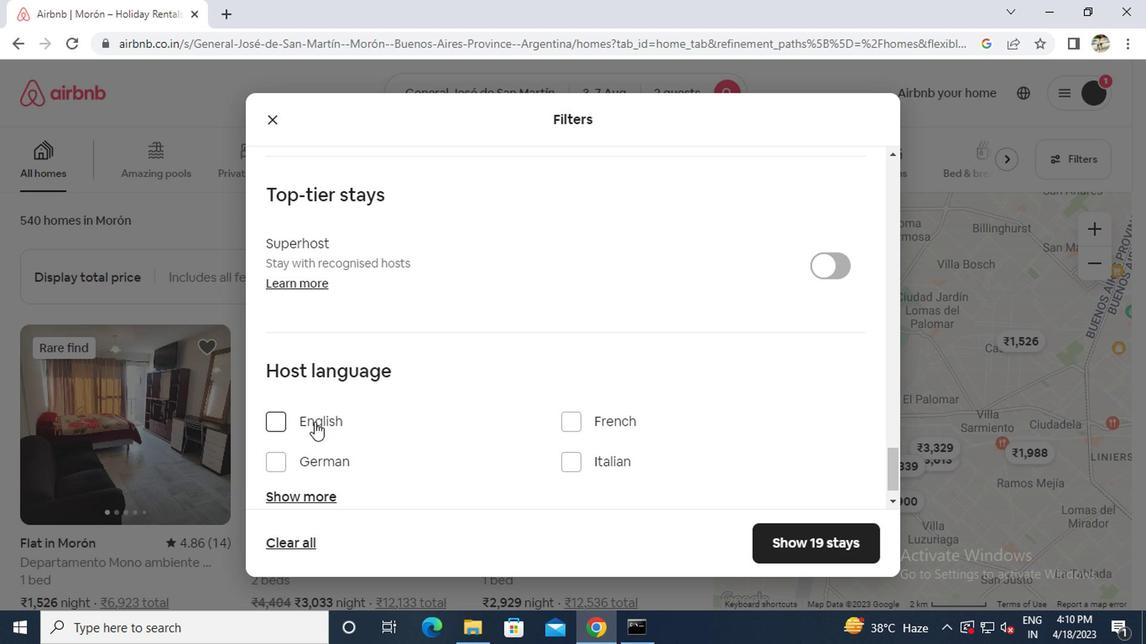 
Action: Mouse moved to (799, 546)
Screenshot: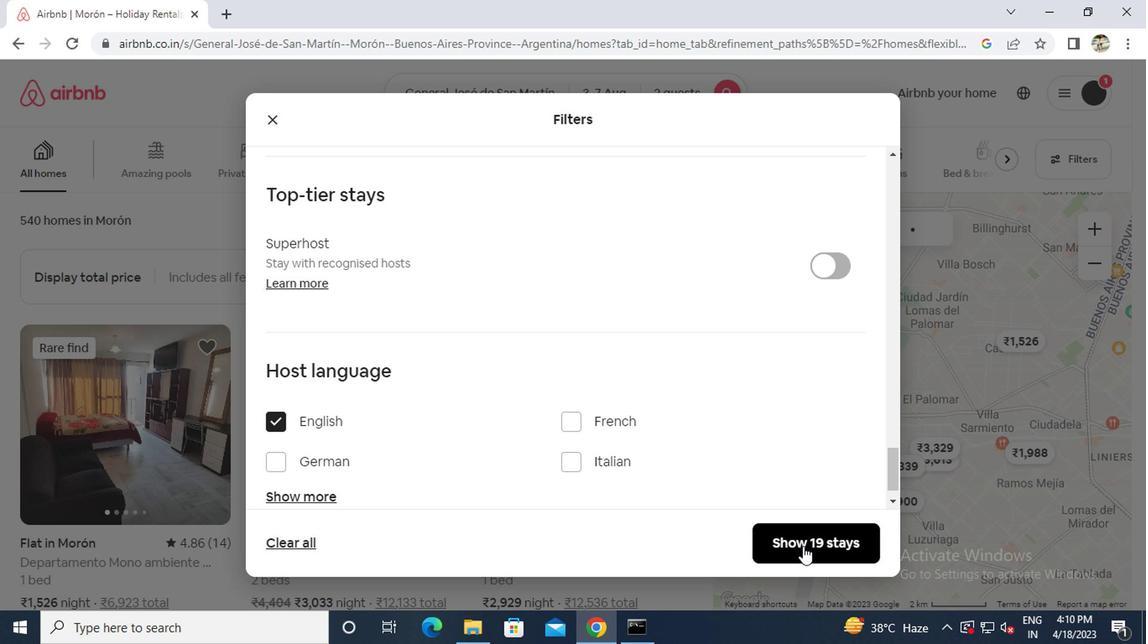 
Action: Mouse pressed left at (799, 546)
Screenshot: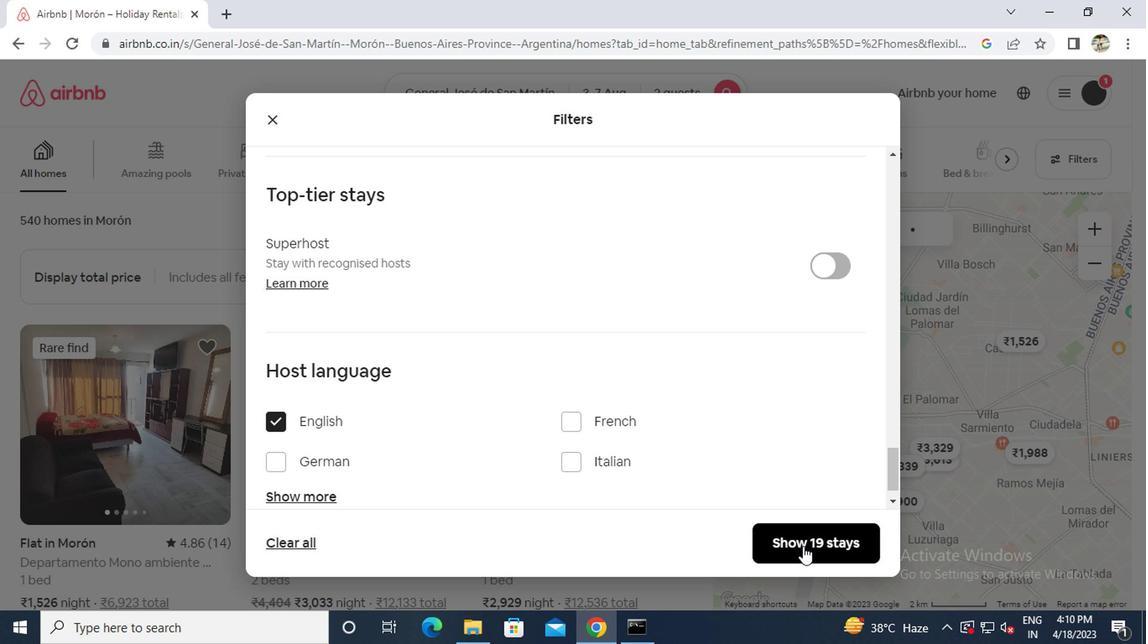 
Action: Mouse moved to (782, 530)
Screenshot: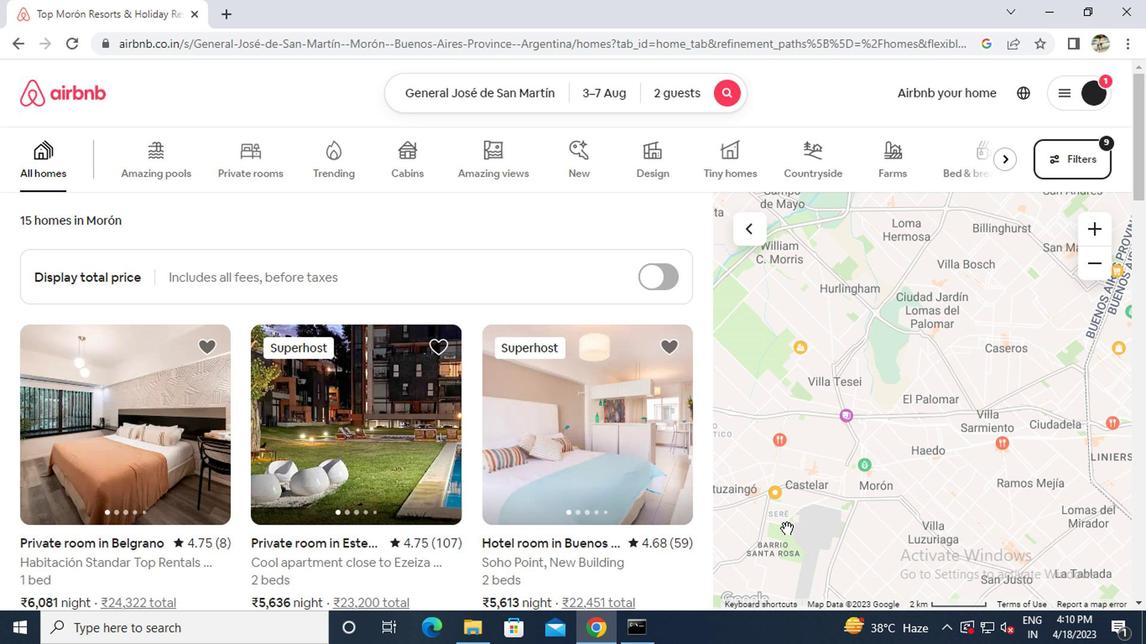 
